 Task: Look for Airbnb options in Abnub, Egypt from 4th December, 2023 to 8th December, 2023 for 1 adult. Place can be private room with 1  bedroom having 1 bed and 1 bathroom. Amenities needed are: wifi.
Action: Mouse moved to (441, 89)
Screenshot: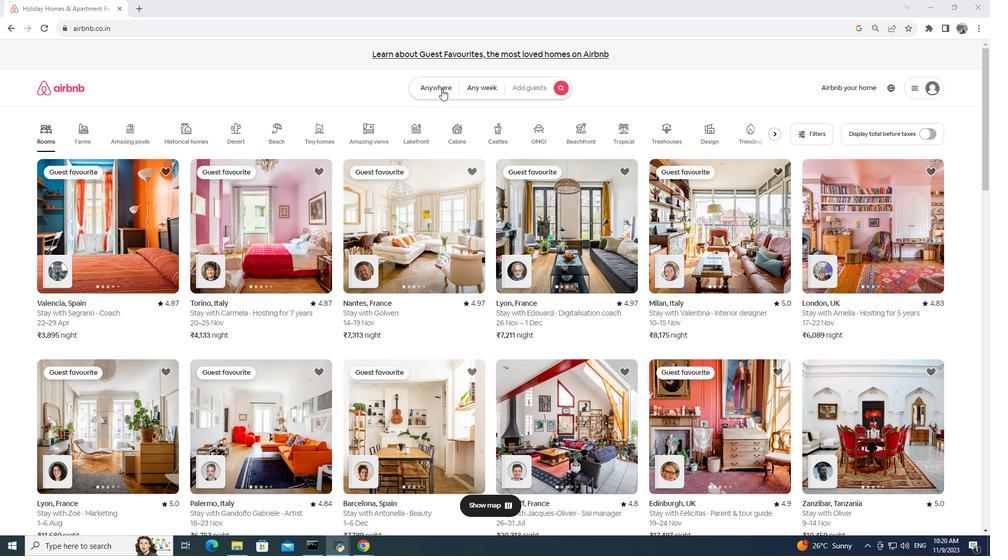
Action: Mouse pressed left at (441, 89)
Screenshot: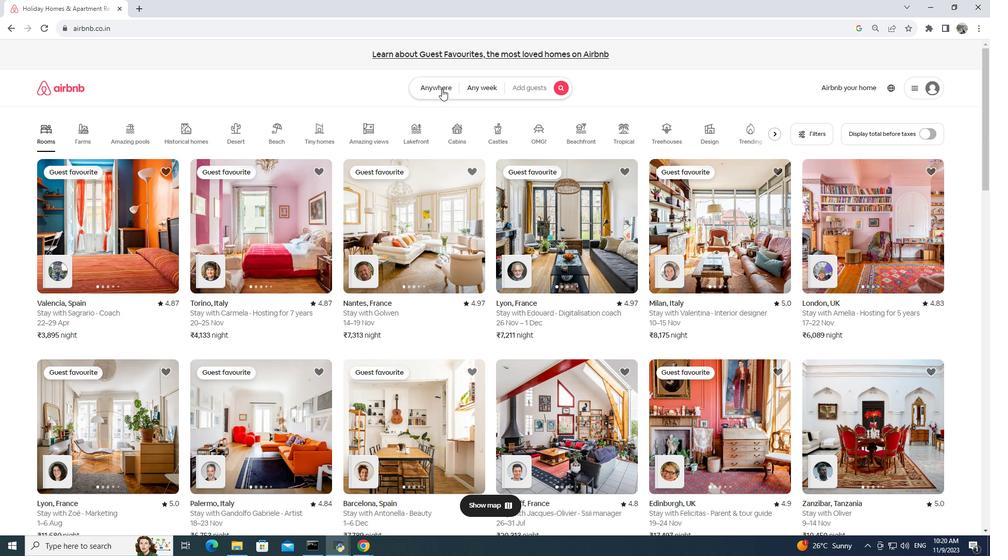 
Action: Mouse moved to (373, 118)
Screenshot: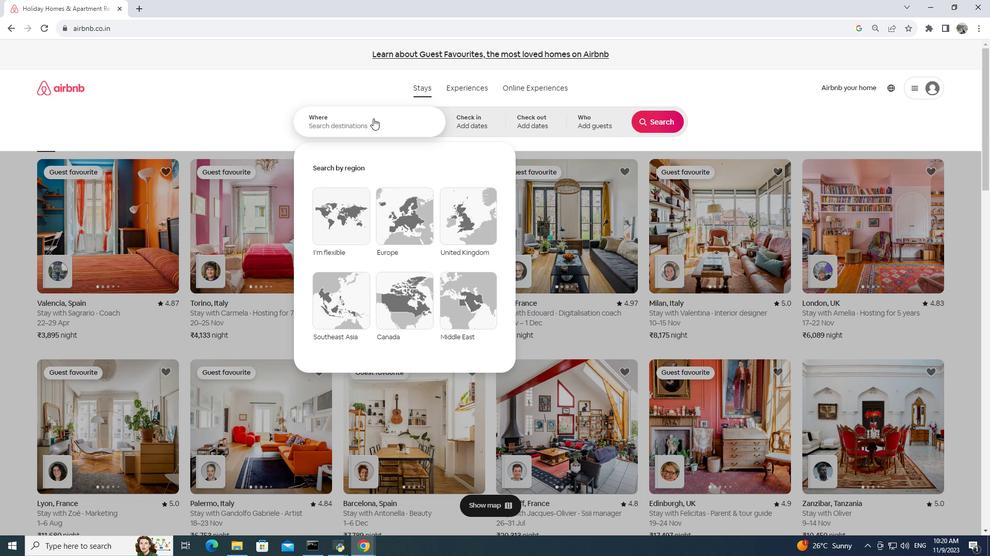 
Action: Mouse pressed left at (373, 118)
Screenshot: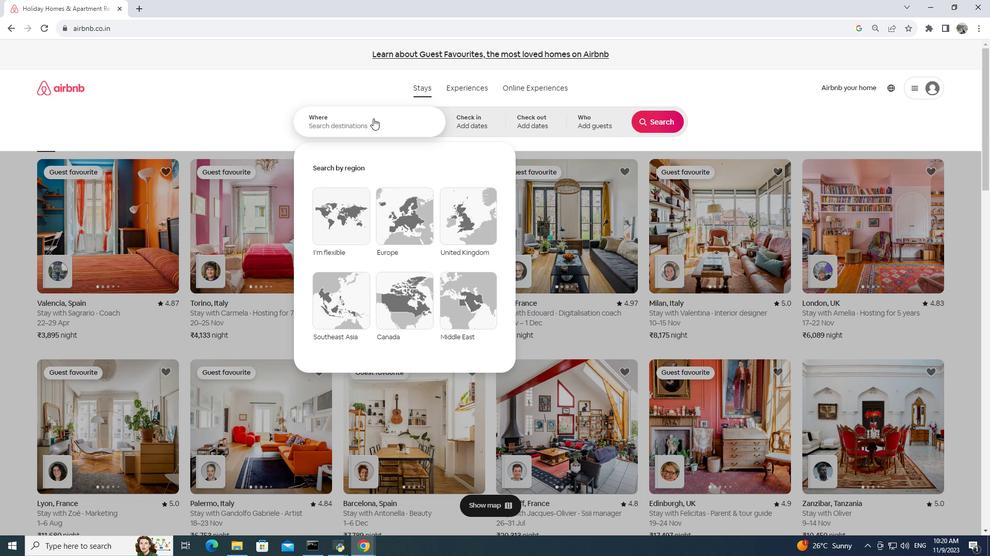 
Action: Mouse moved to (373, 118)
Screenshot: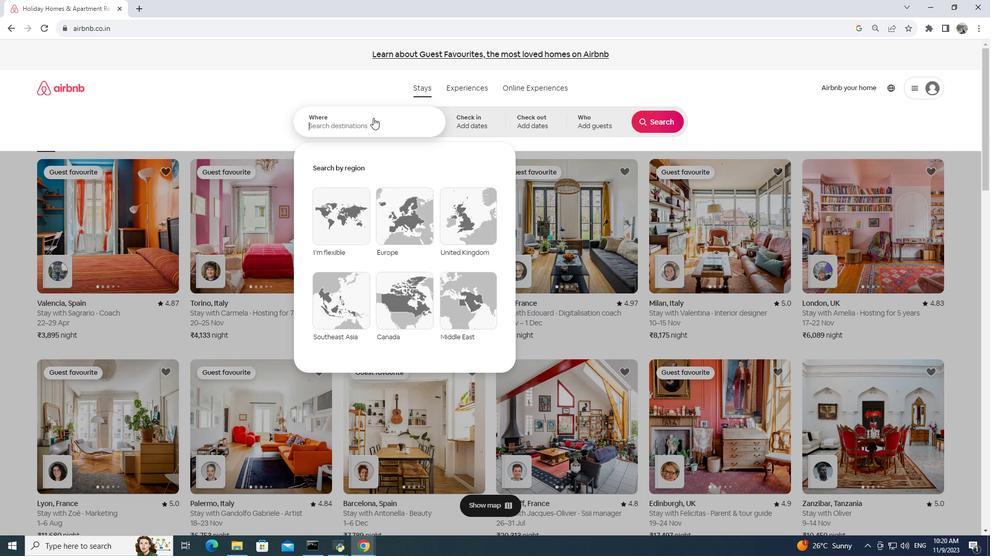 
Action: Key pressed abnub,<Key.space>egypt
Screenshot: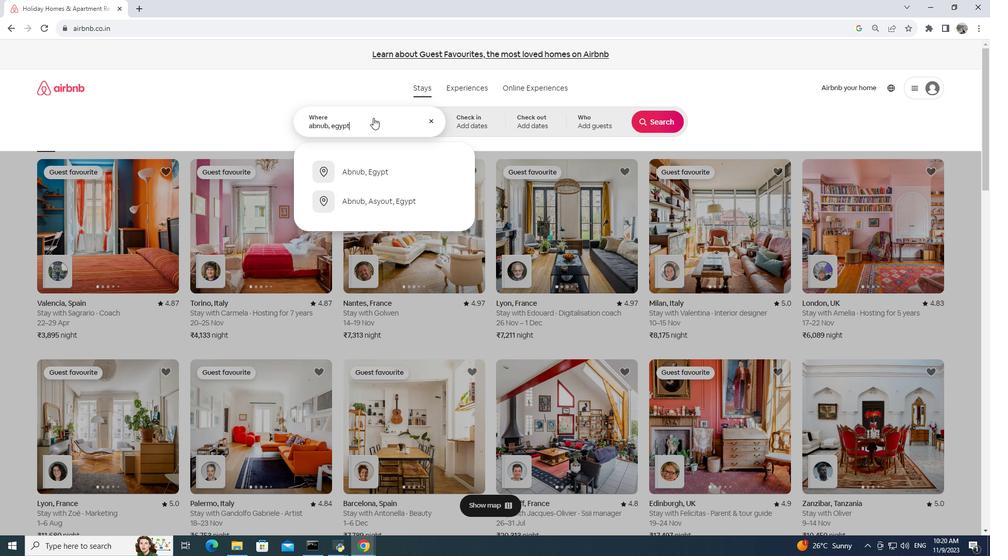 
Action: Mouse moved to (462, 119)
Screenshot: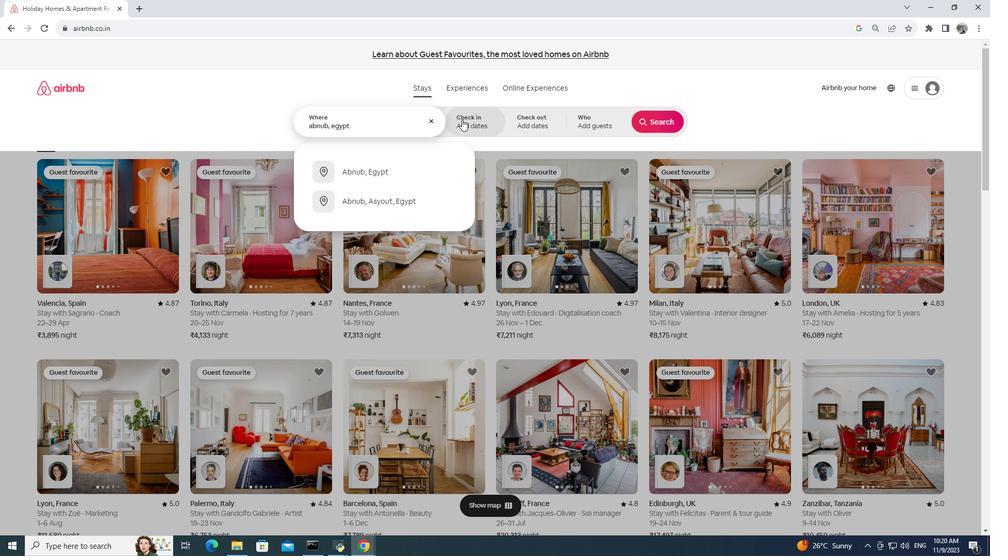 
Action: Mouse pressed left at (462, 119)
Screenshot: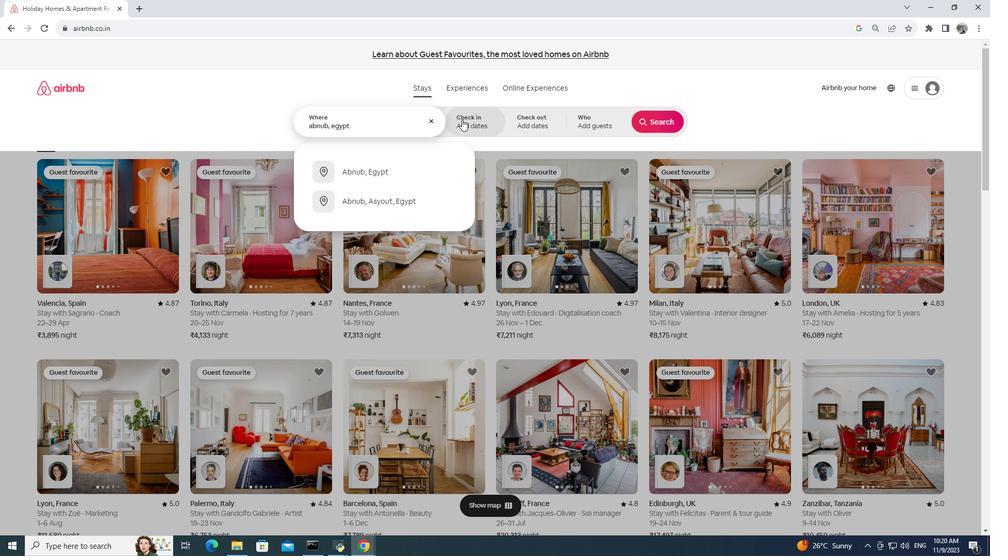 
Action: Mouse moved to (535, 259)
Screenshot: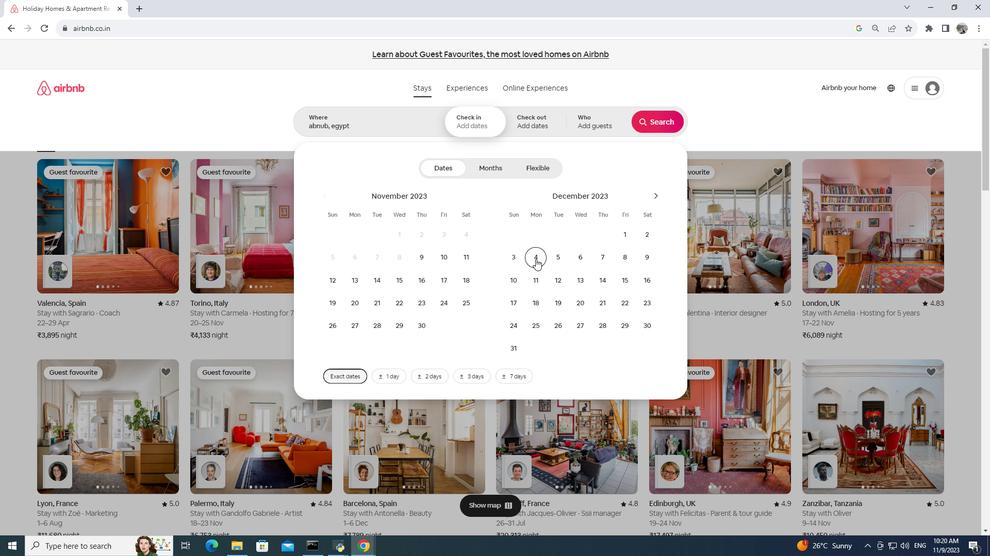 
Action: Mouse pressed left at (535, 259)
Screenshot: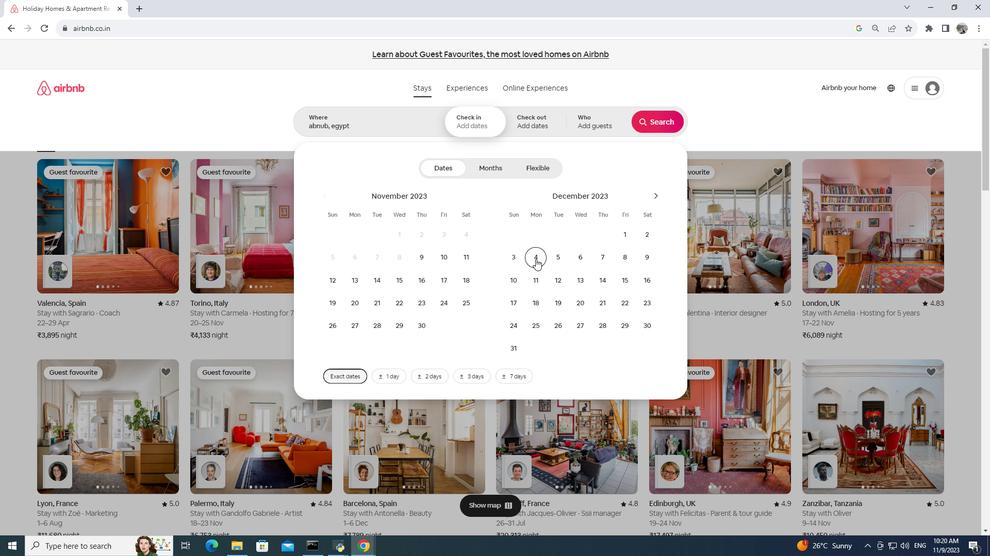 
Action: Mouse moved to (628, 259)
Screenshot: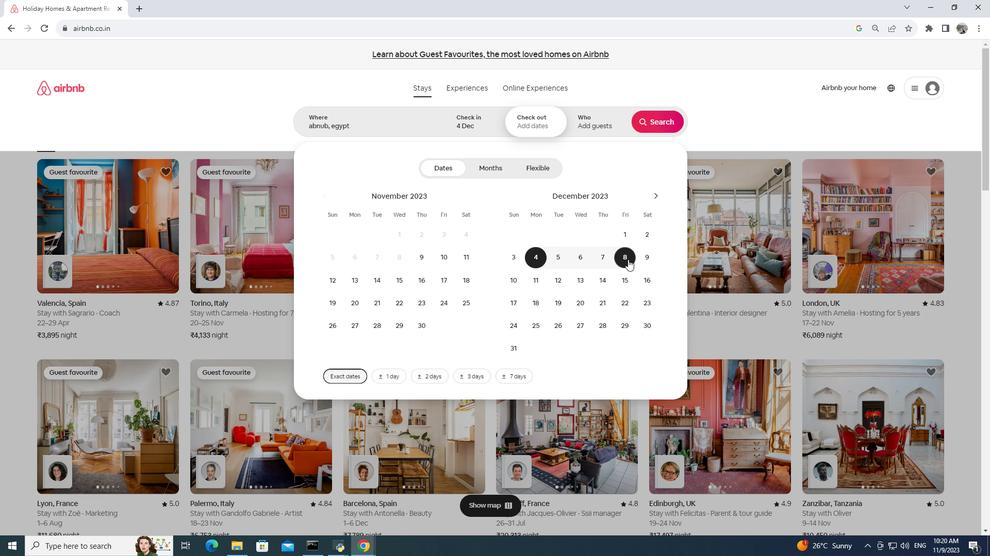 
Action: Mouse pressed left at (628, 259)
Screenshot: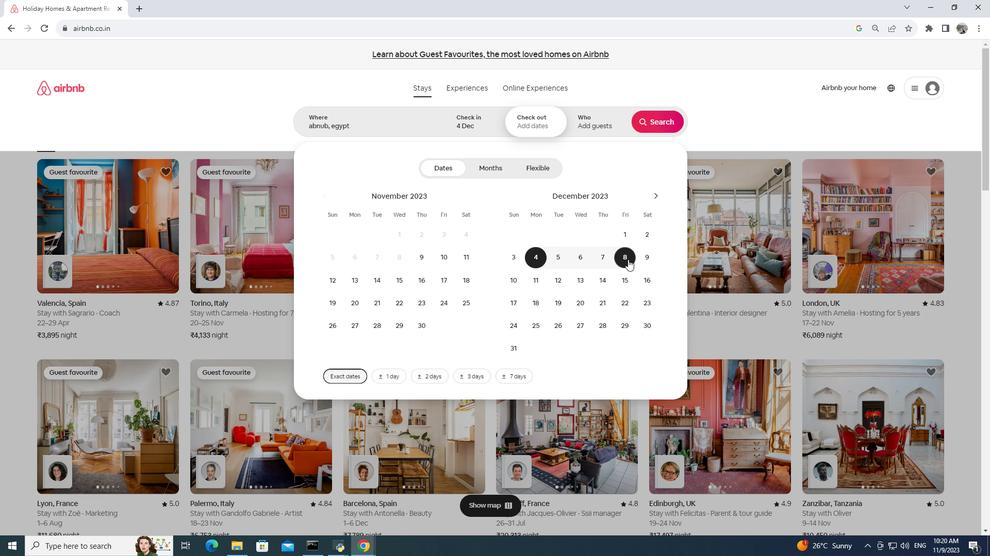 
Action: Mouse moved to (590, 117)
Screenshot: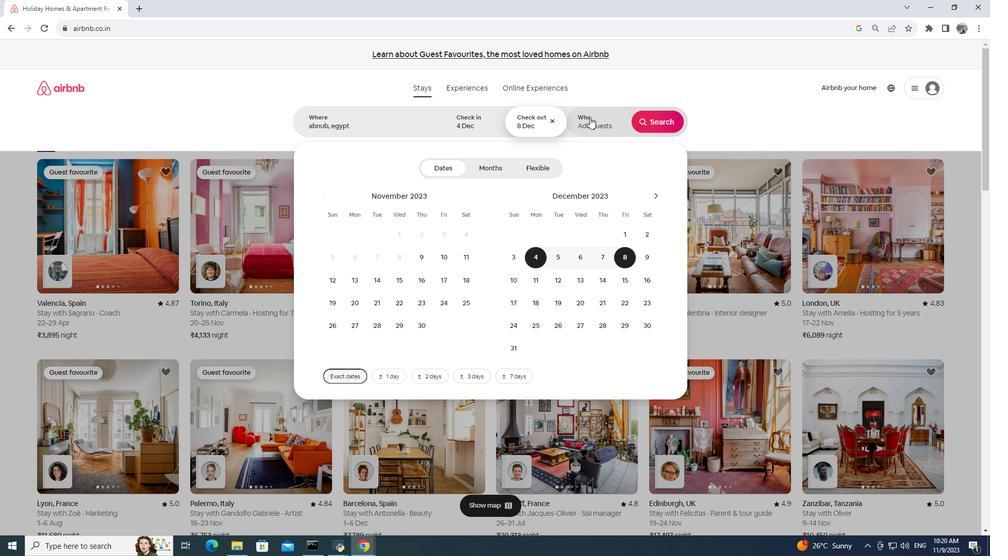 
Action: Mouse pressed left at (590, 117)
Screenshot: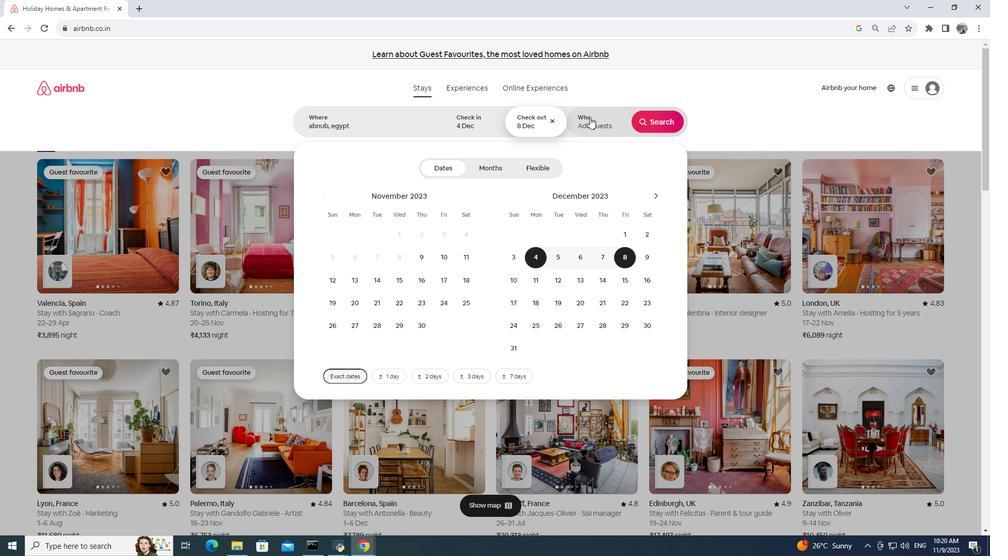 
Action: Mouse moved to (663, 167)
Screenshot: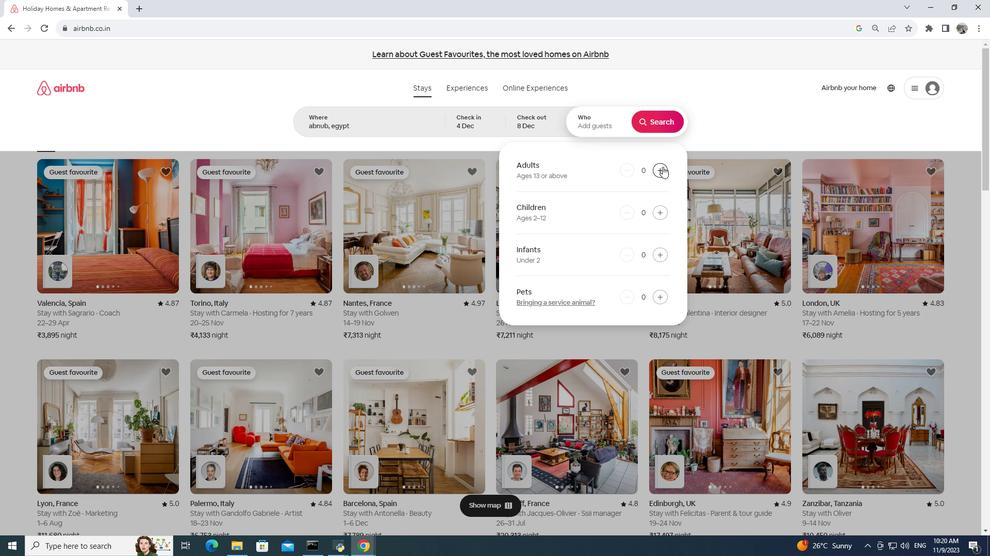 
Action: Mouse pressed left at (663, 167)
Screenshot: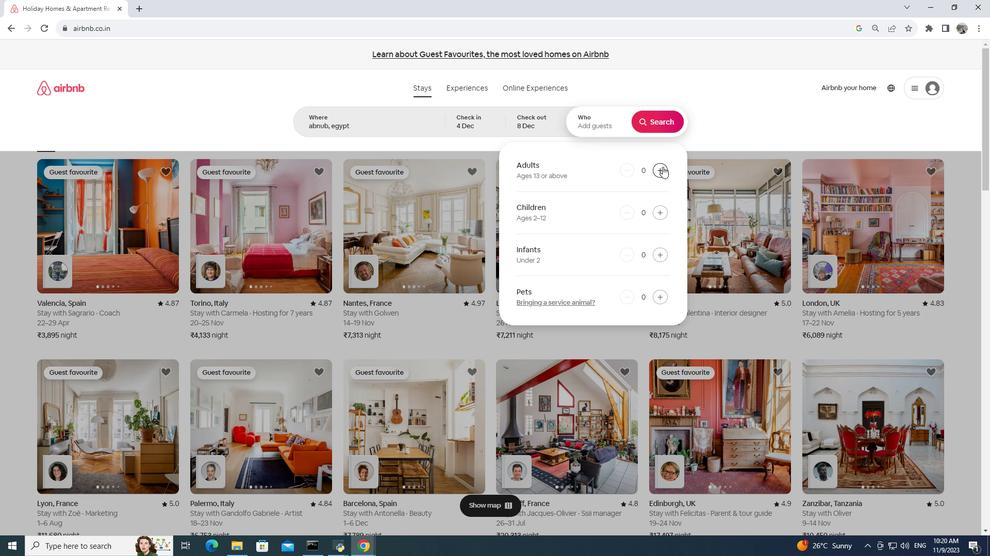 
Action: Mouse moved to (664, 118)
Screenshot: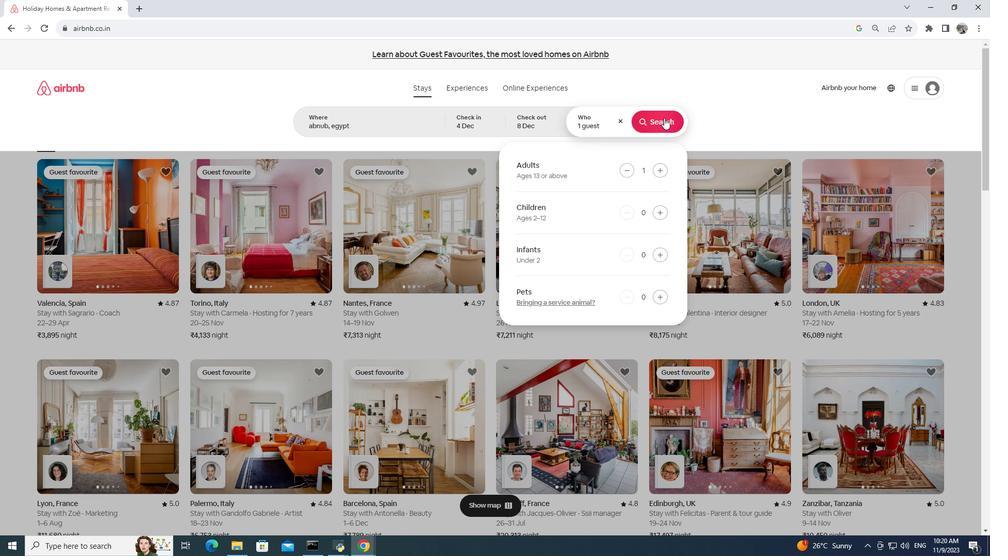 
Action: Mouse pressed left at (664, 118)
Screenshot: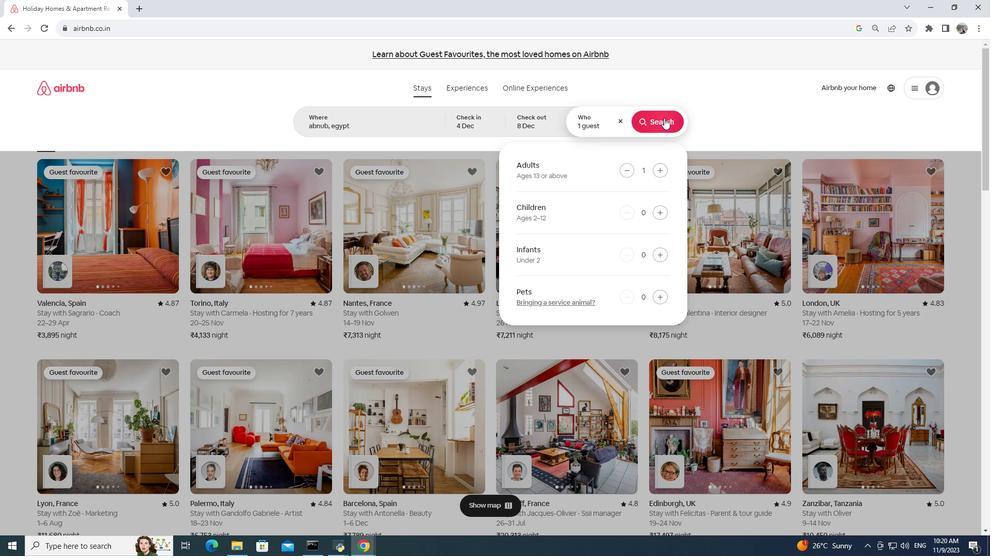 
Action: Mouse moved to (830, 101)
Screenshot: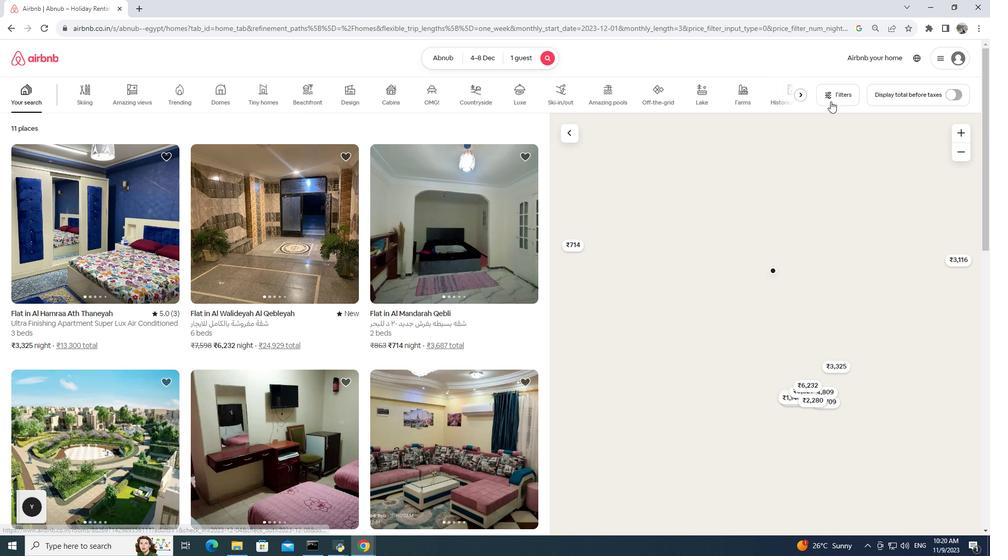 
Action: Mouse pressed left at (830, 101)
Screenshot: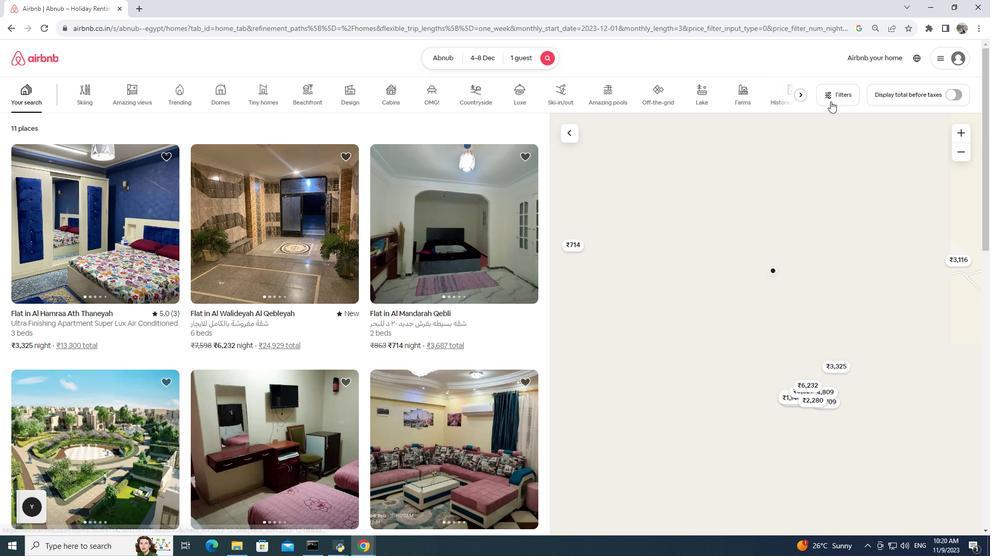 
Action: Mouse moved to (378, 383)
Screenshot: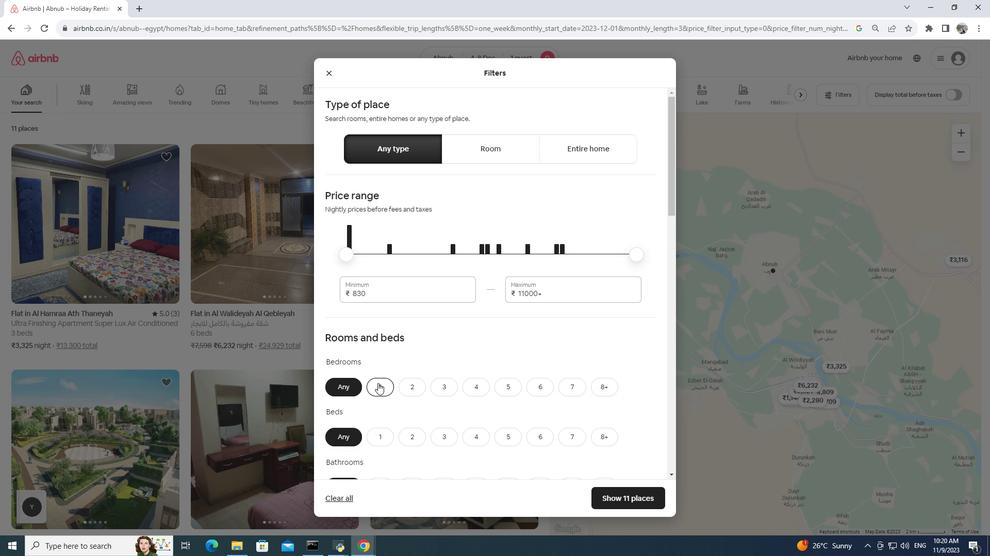 
Action: Mouse pressed left at (378, 383)
Screenshot: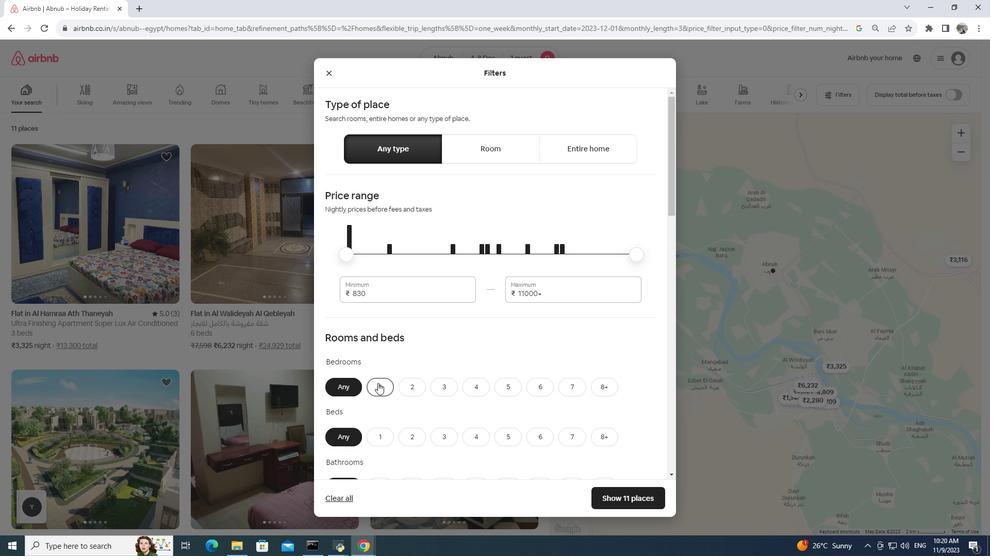 
Action: Mouse moved to (378, 383)
Screenshot: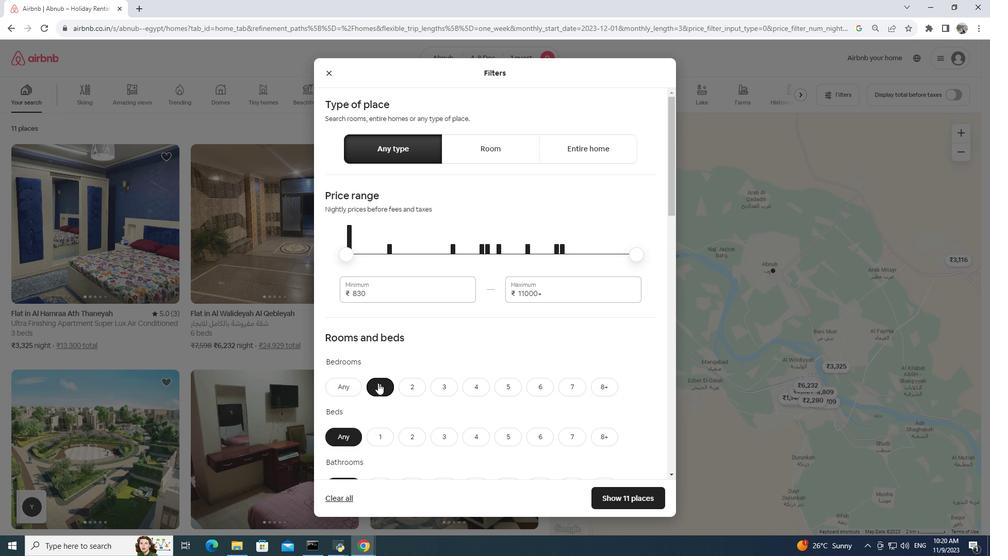 
Action: Mouse scrolled (378, 383) with delta (0, 0)
Screenshot: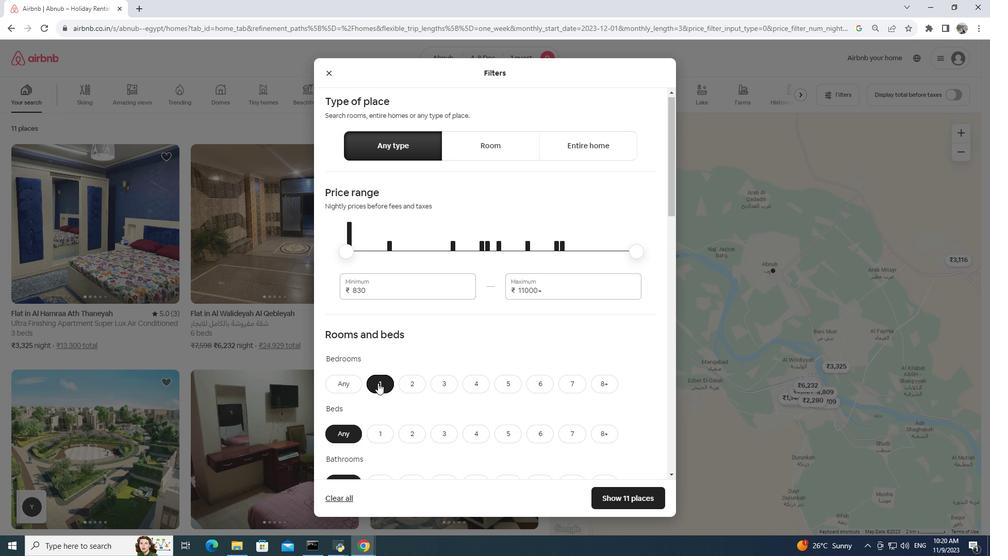 
Action: Mouse scrolled (378, 383) with delta (0, 0)
Screenshot: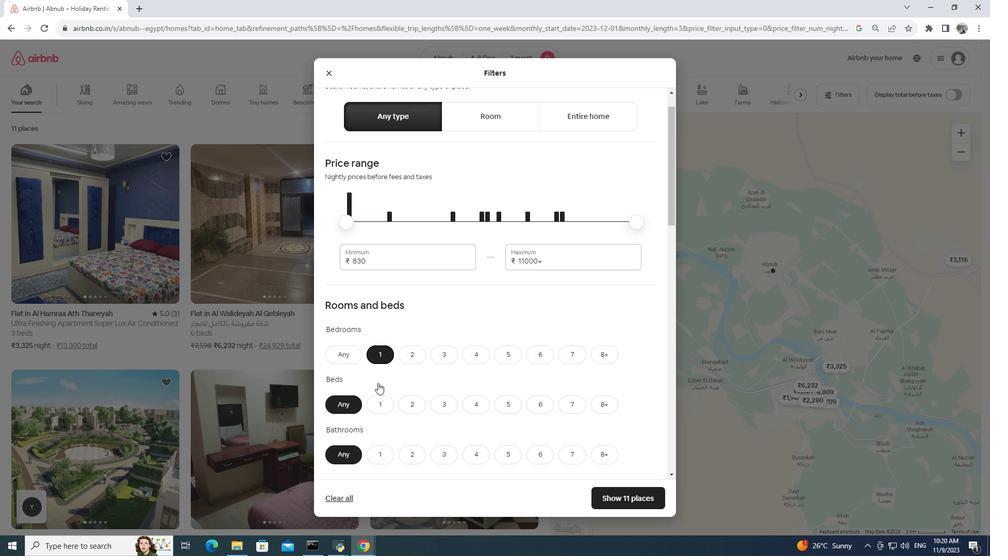 
Action: Mouse scrolled (378, 383) with delta (0, 0)
Screenshot: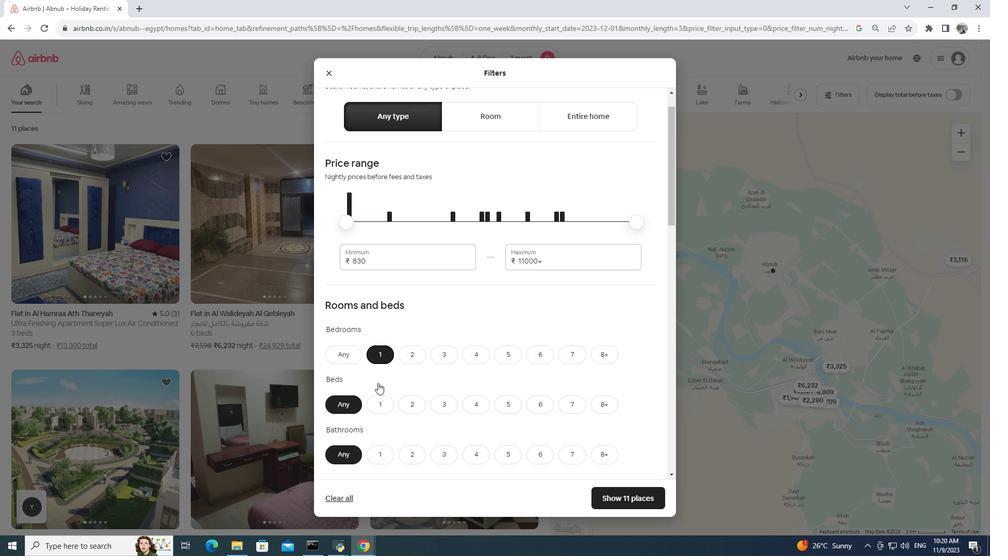 
Action: Mouse scrolled (378, 383) with delta (0, 0)
Screenshot: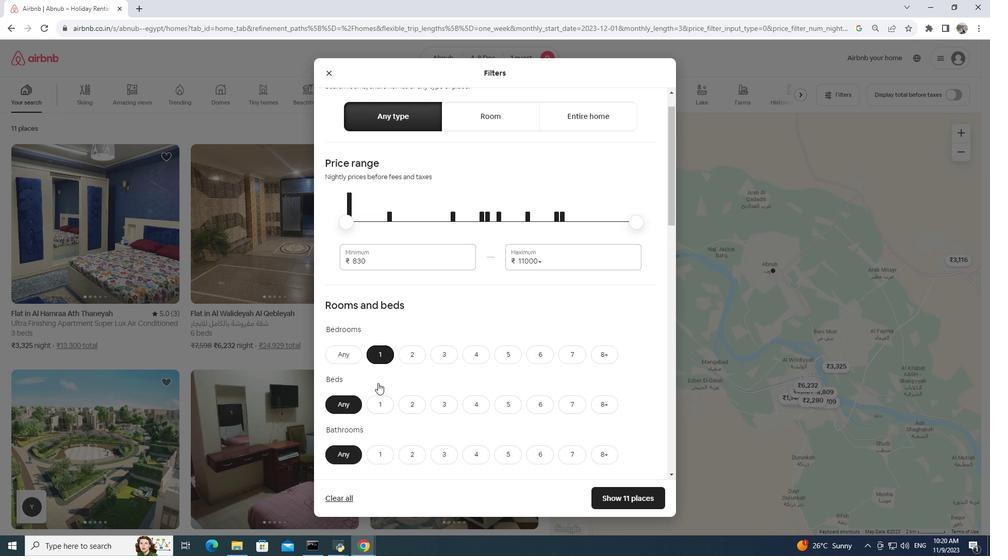 
Action: Mouse moved to (382, 228)
Screenshot: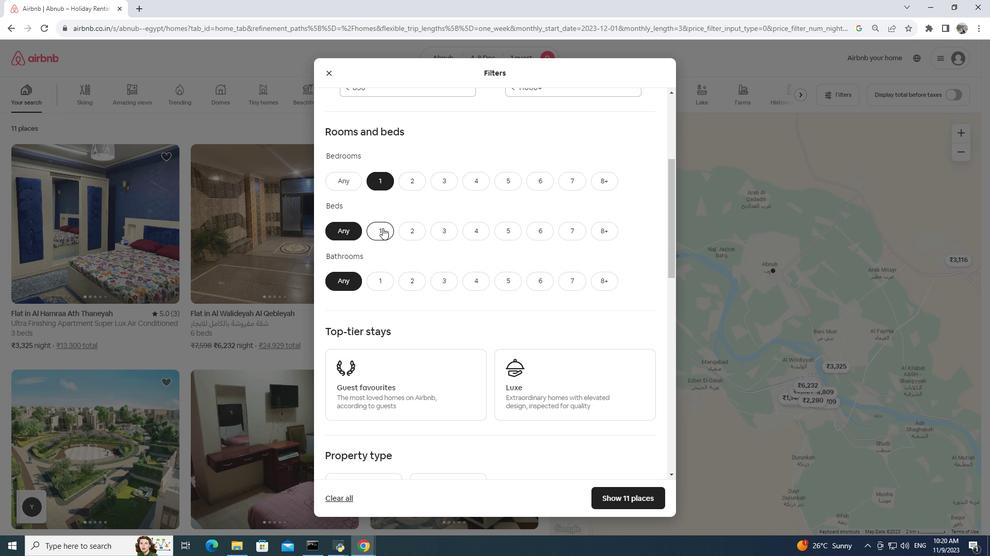 
Action: Mouse pressed left at (382, 228)
Screenshot: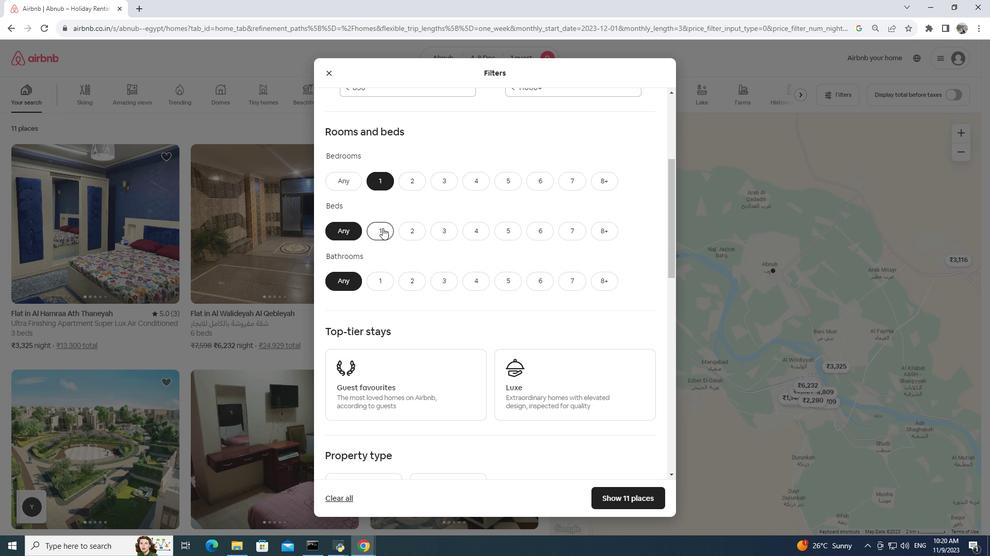 
Action: Mouse moved to (376, 285)
Screenshot: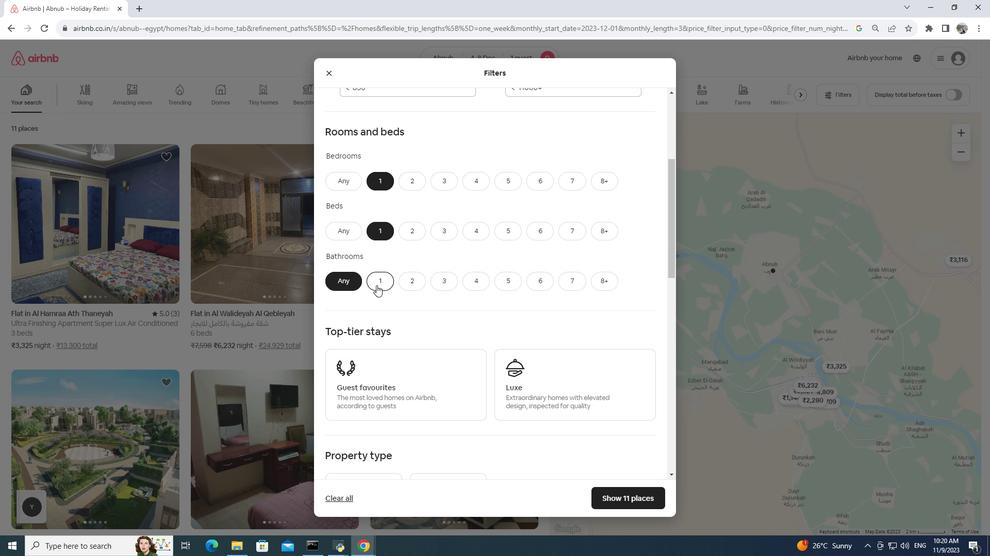 
Action: Mouse pressed left at (376, 285)
Screenshot: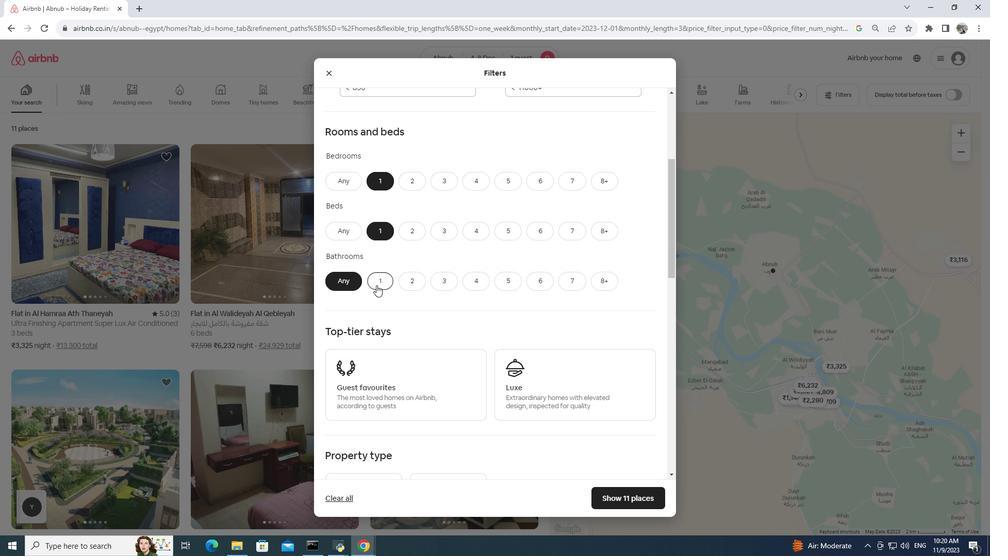 
Action: Mouse scrolled (376, 285) with delta (0, 0)
Screenshot: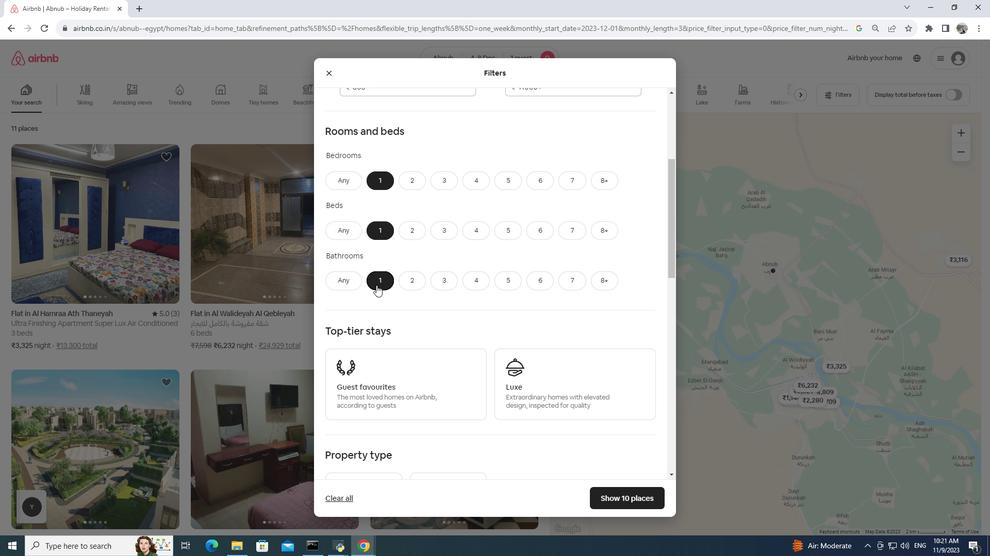 
Action: Mouse scrolled (376, 285) with delta (0, 0)
Screenshot: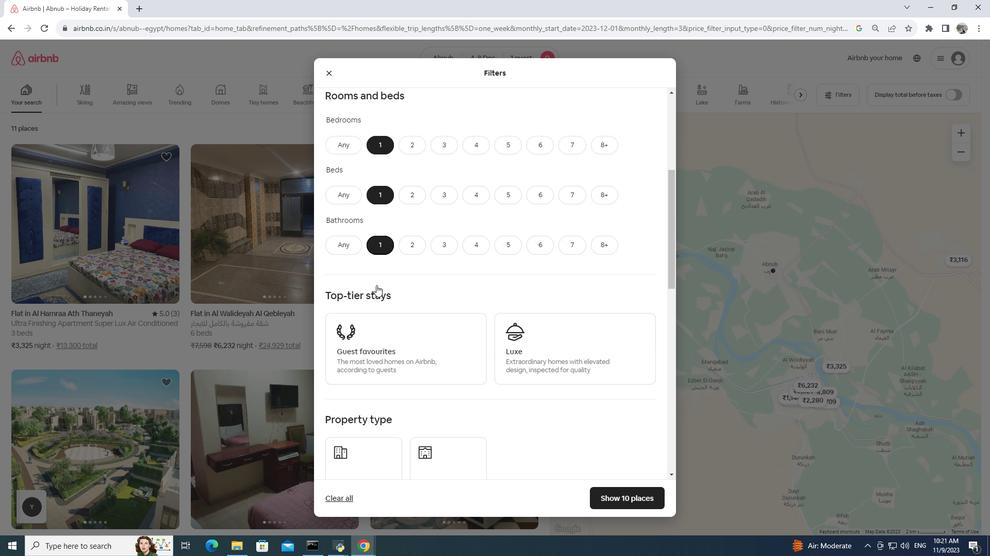 
Action: Mouse scrolled (376, 285) with delta (0, 0)
Screenshot: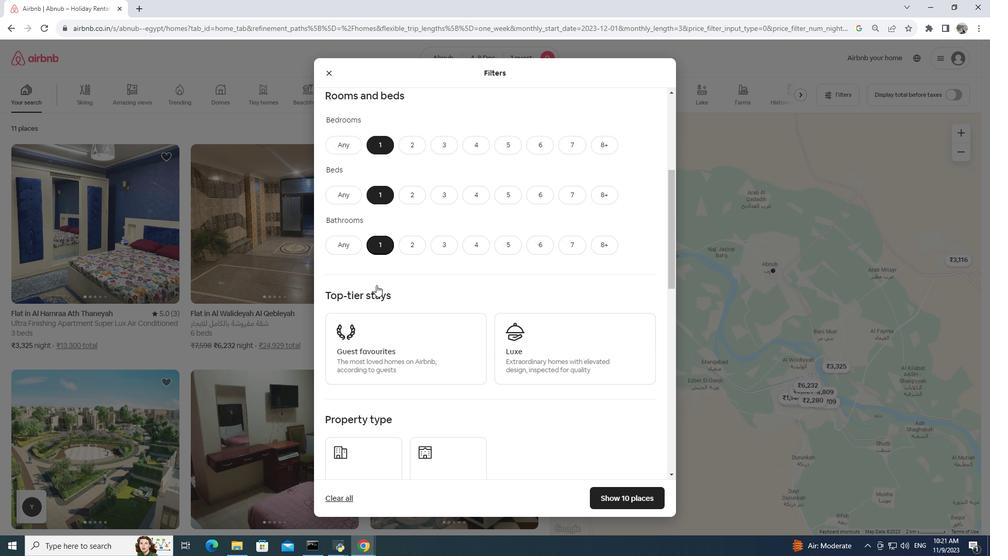 
Action: Mouse scrolled (376, 285) with delta (0, 0)
Screenshot: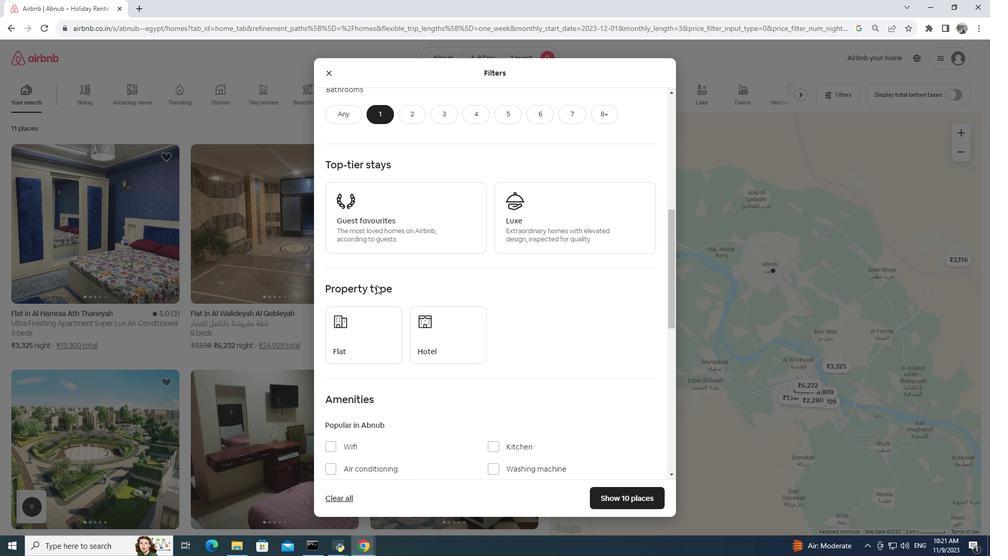 
Action: Mouse scrolled (376, 285) with delta (0, 0)
Screenshot: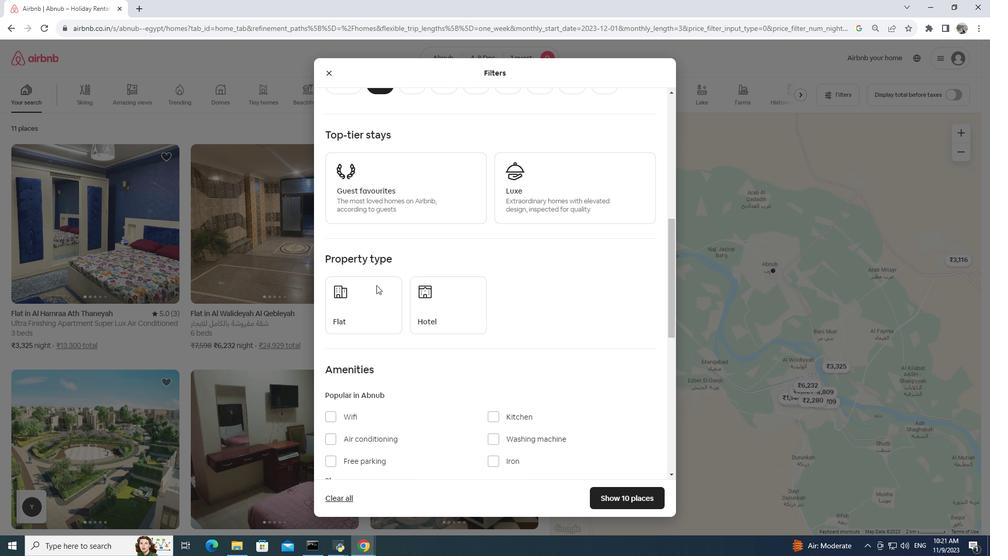 
Action: Mouse scrolled (376, 285) with delta (0, 0)
Screenshot: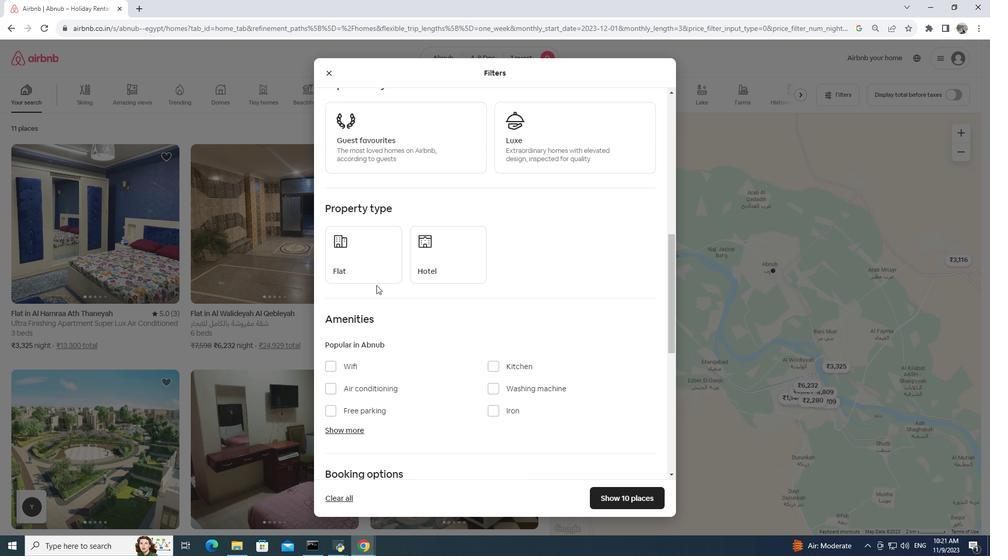 
Action: Mouse moved to (325, 305)
Screenshot: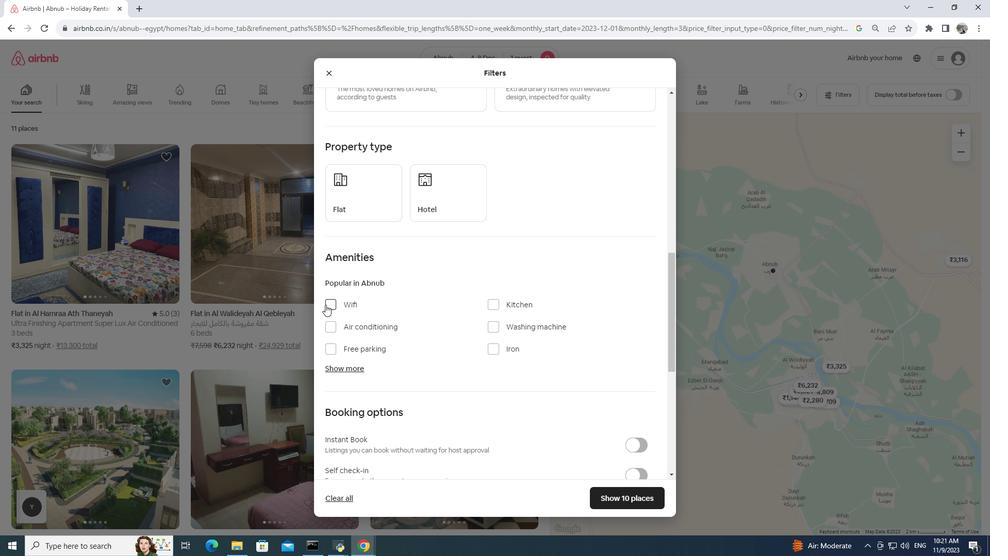 
Action: Mouse pressed left at (325, 305)
Screenshot: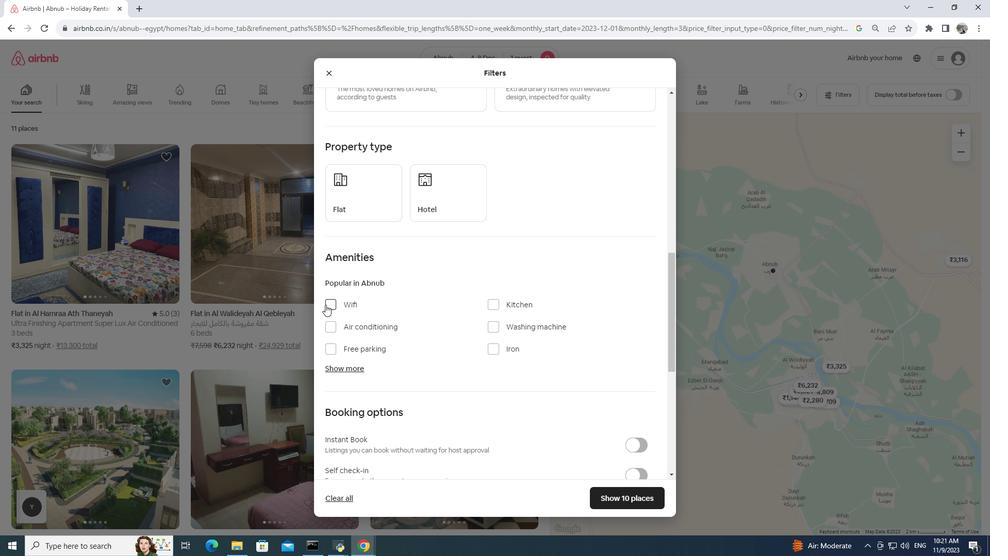 
Action: Mouse moved to (627, 498)
Screenshot: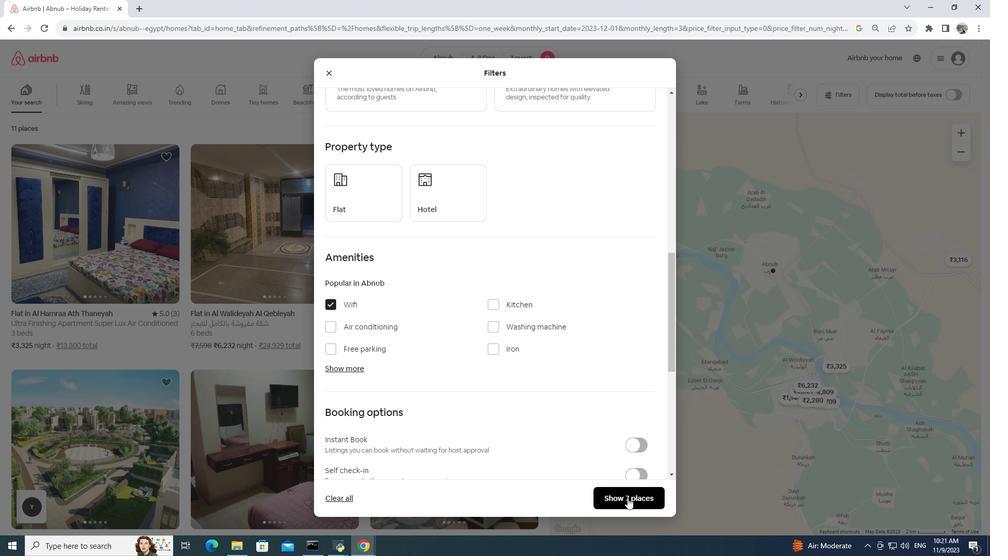 
Action: Mouse pressed left at (627, 498)
Screenshot: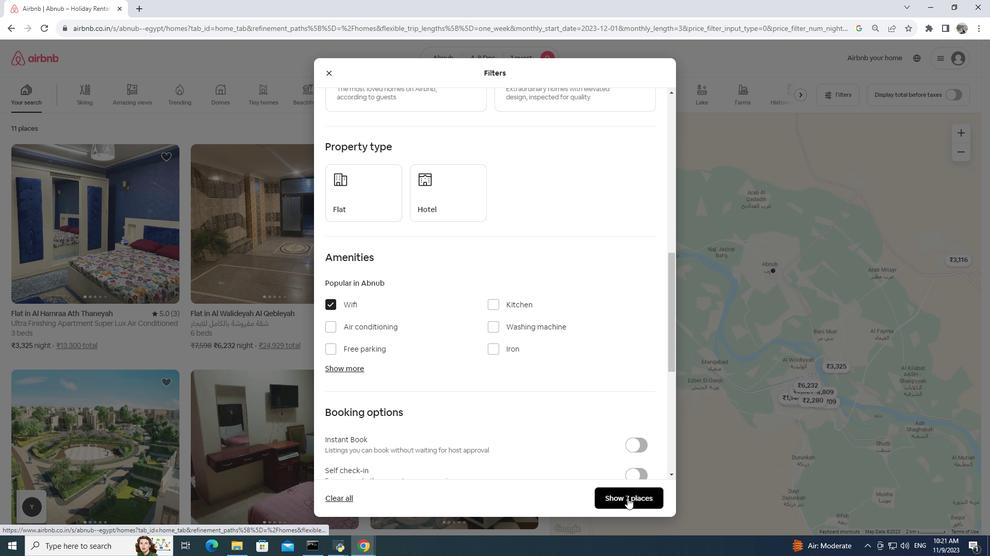 
Action: Mouse moved to (94, 272)
Screenshot: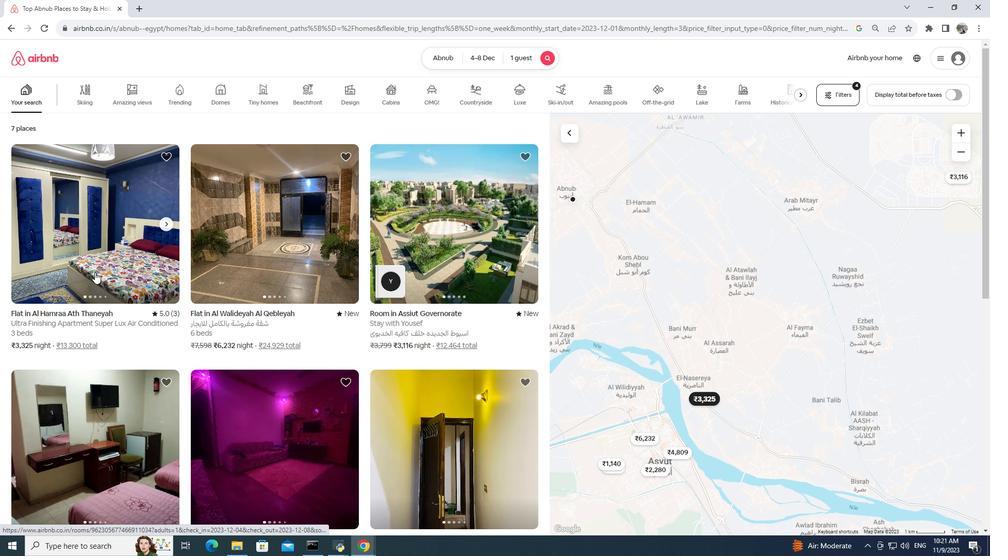 
Action: Mouse pressed left at (94, 272)
Screenshot: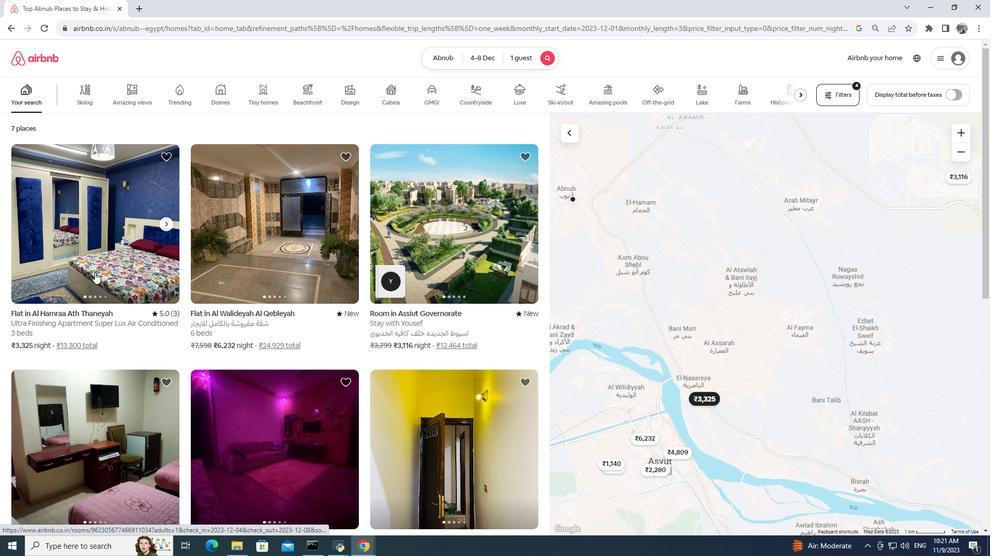 
Action: Mouse pressed left at (94, 272)
Screenshot: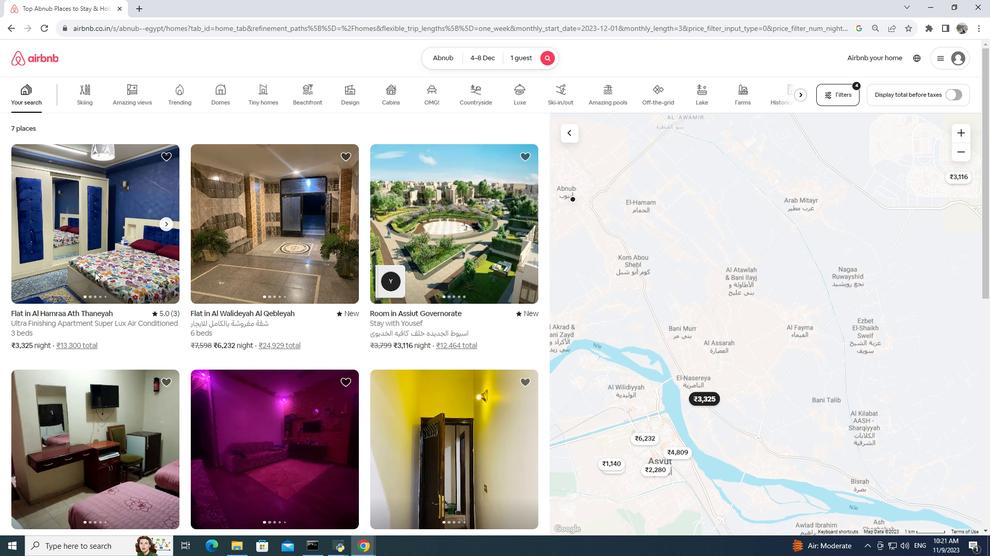 
Action: Mouse moved to (240, 7)
Screenshot: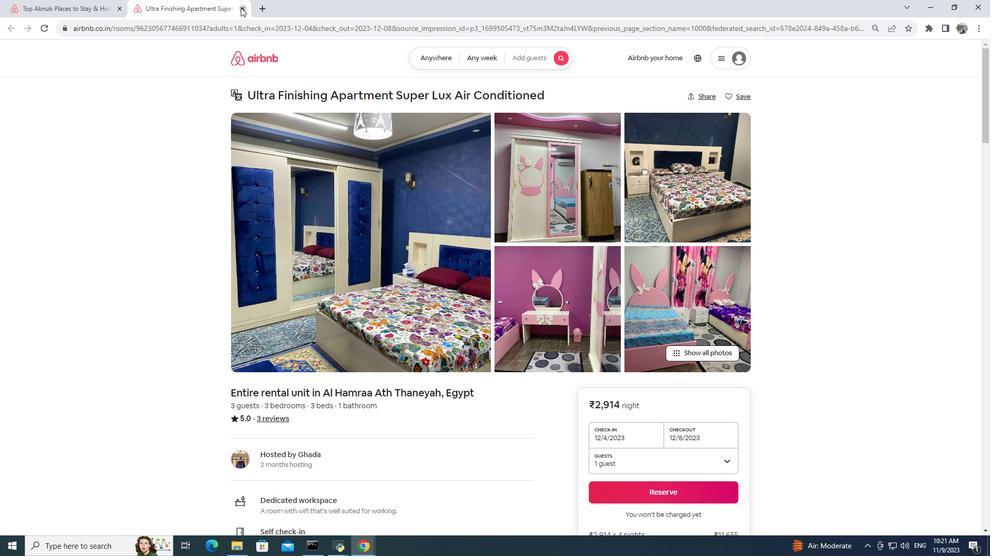 
Action: Mouse pressed left at (240, 7)
Screenshot: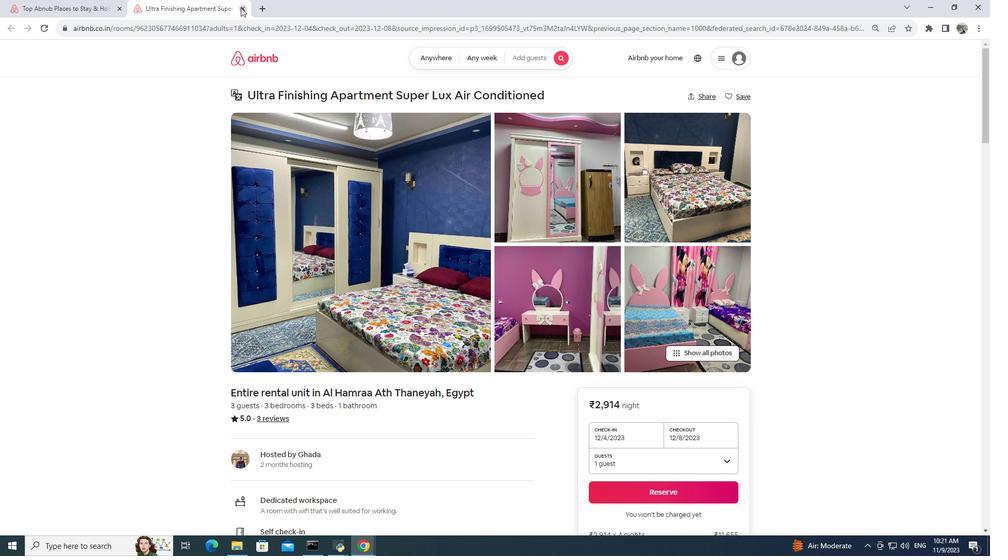 
Action: Mouse moved to (216, 239)
Screenshot: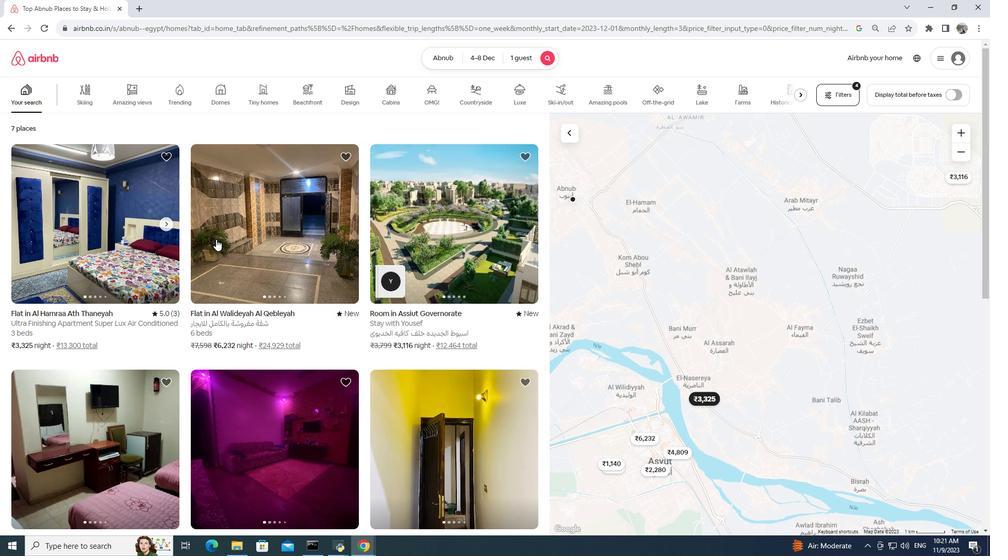 
Action: Mouse pressed left at (216, 239)
Screenshot: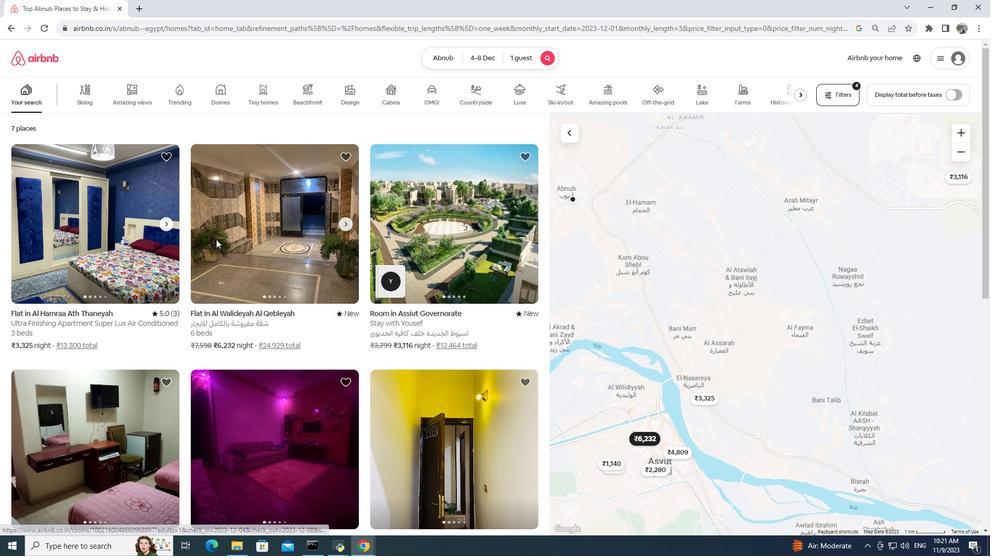 
Action: Mouse moved to (216, 239)
Screenshot: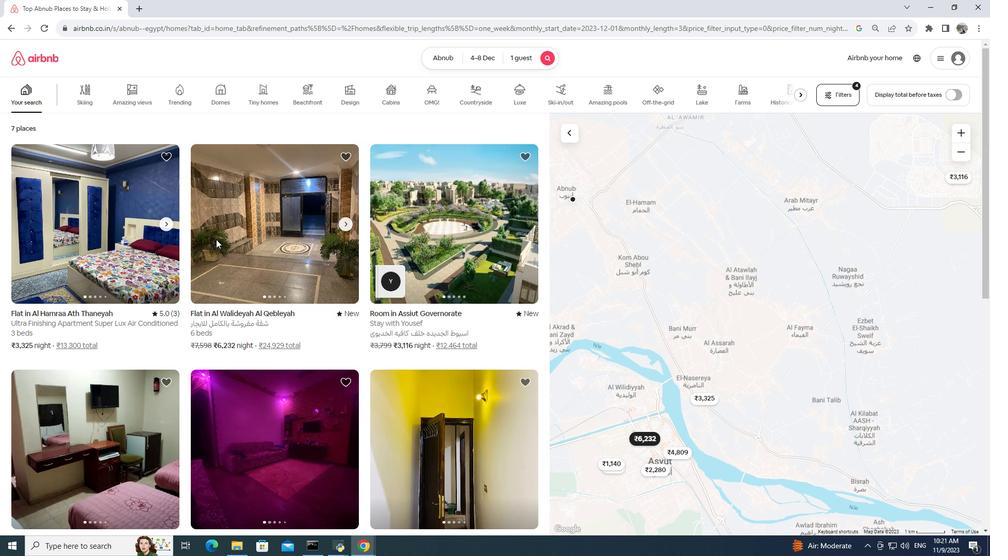 
Action: Mouse pressed left at (216, 239)
Screenshot: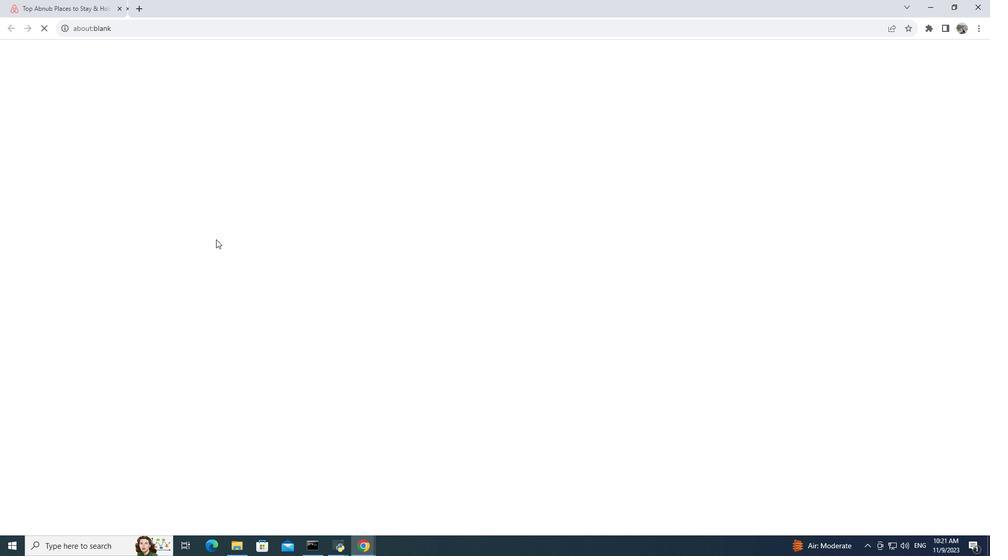 
Action: Mouse moved to (241, 7)
Screenshot: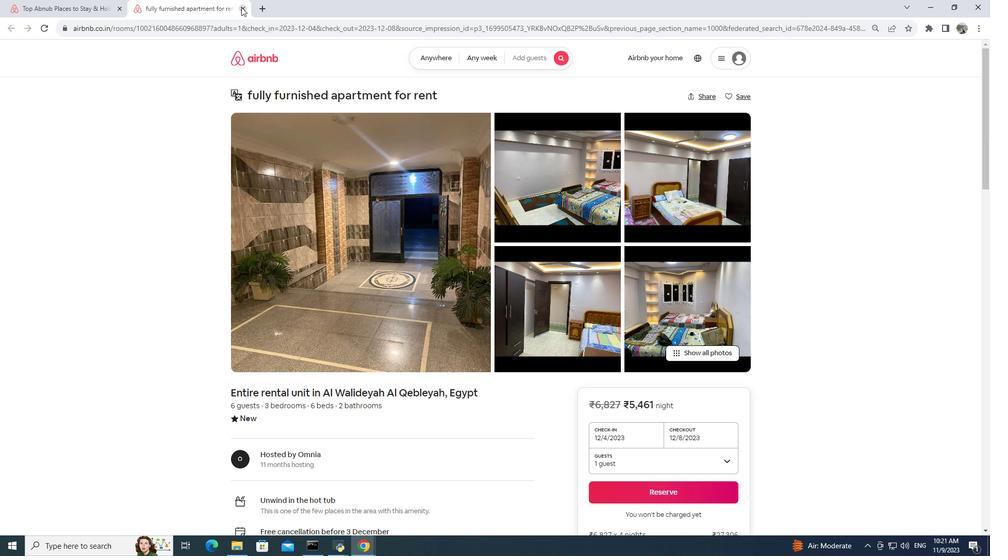 
Action: Mouse pressed left at (241, 7)
Screenshot: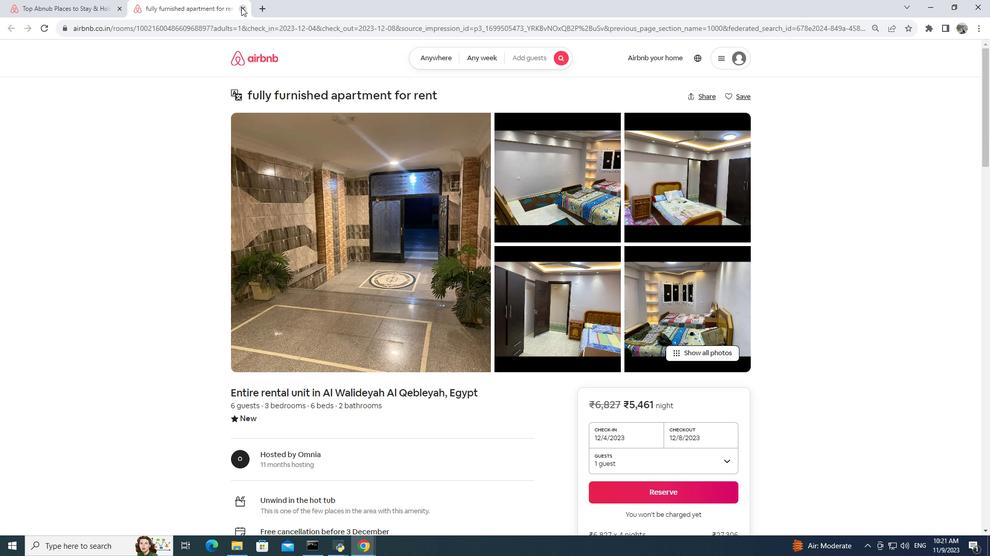 
Action: Mouse moved to (437, 237)
Screenshot: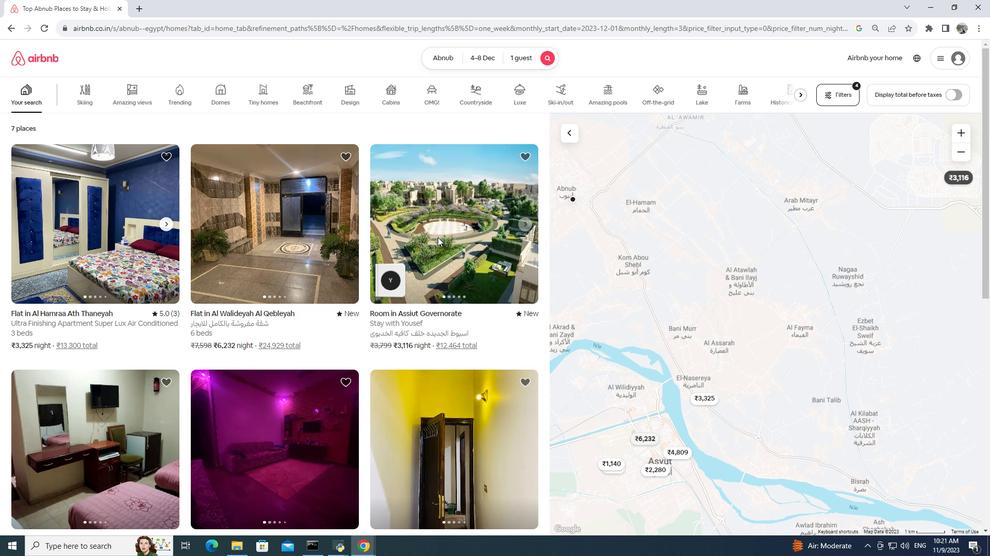 
Action: Mouse pressed left at (437, 237)
Screenshot: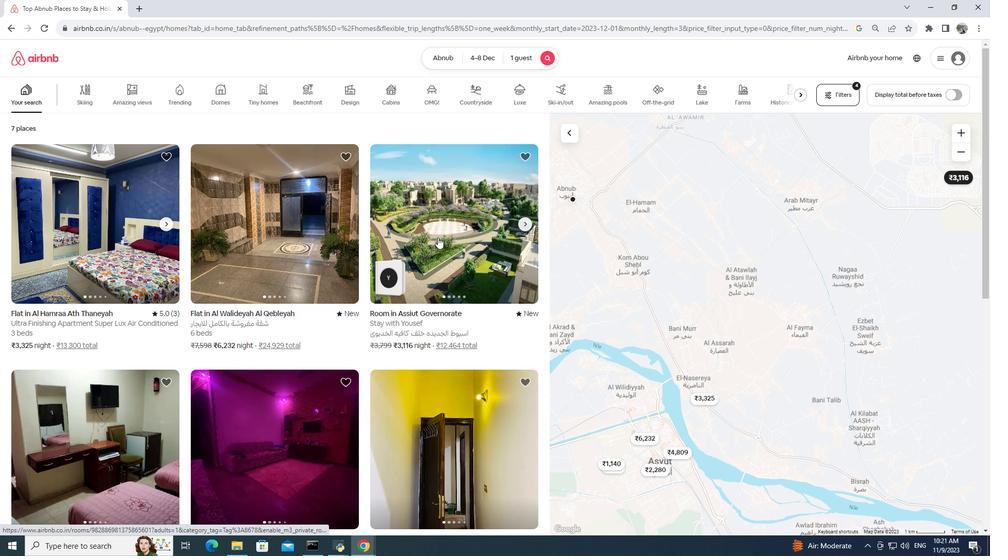 
Action: Mouse pressed left at (437, 237)
Screenshot: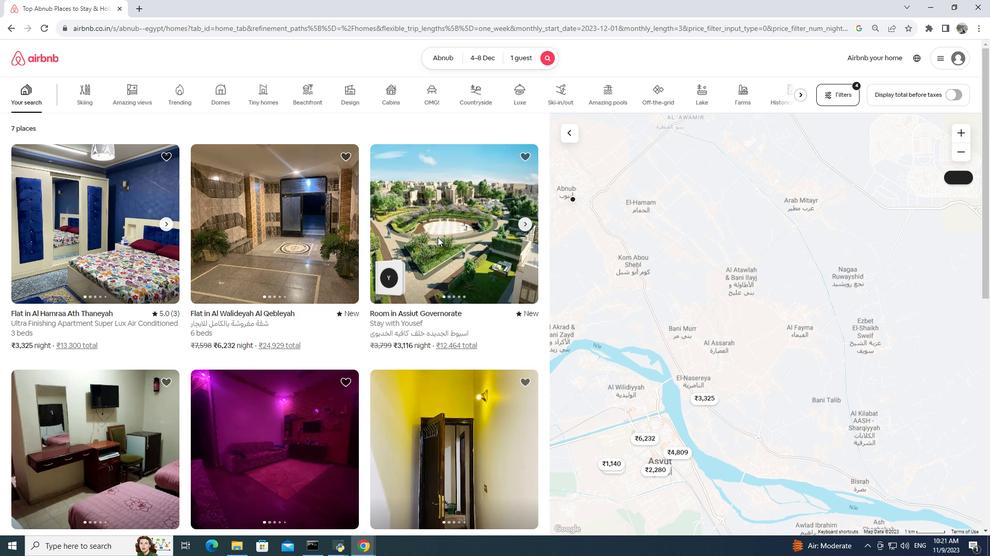 
Action: Mouse moved to (241, 6)
Screenshot: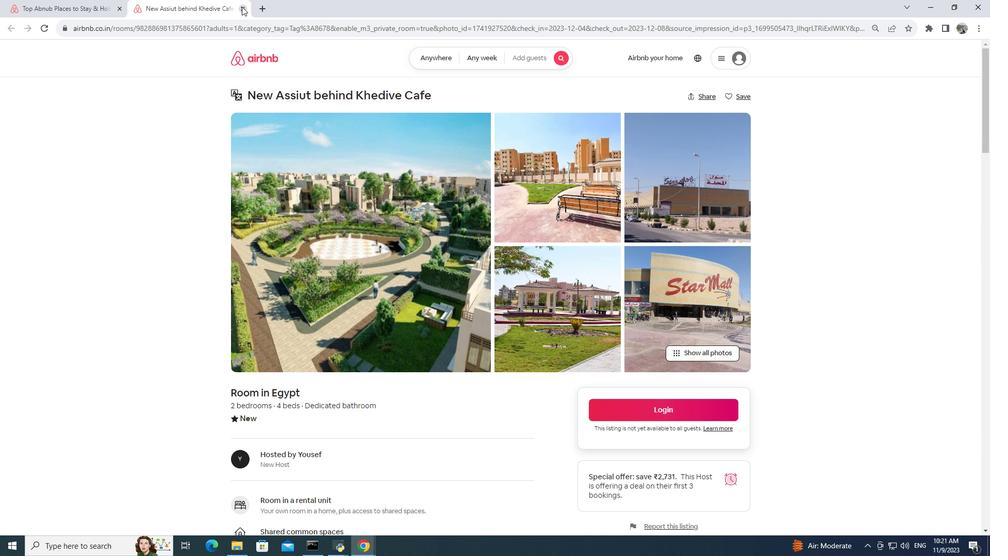 
Action: Mouse pressed left at (241, 6)
Screenshot: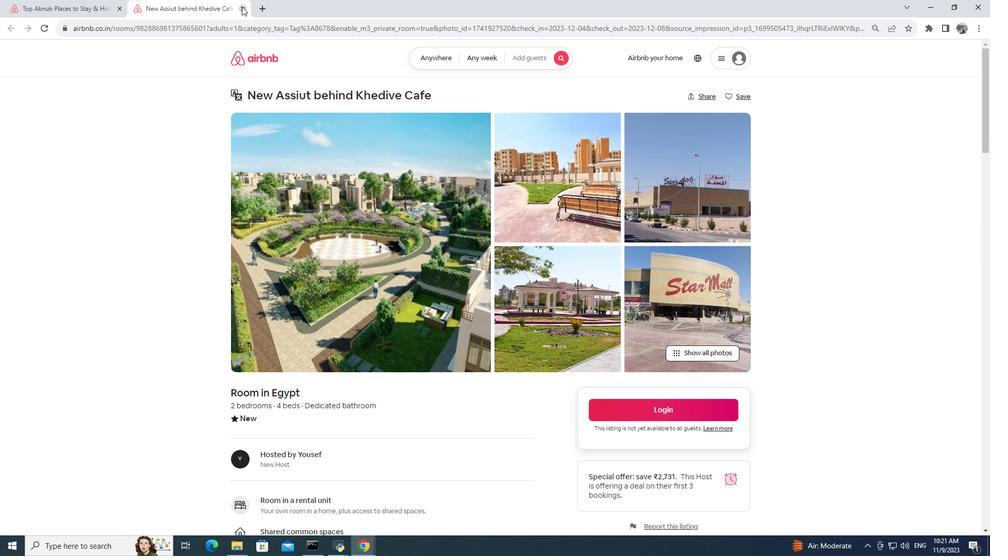 
Action: Mouse moved to (330, 347)
Screenshot: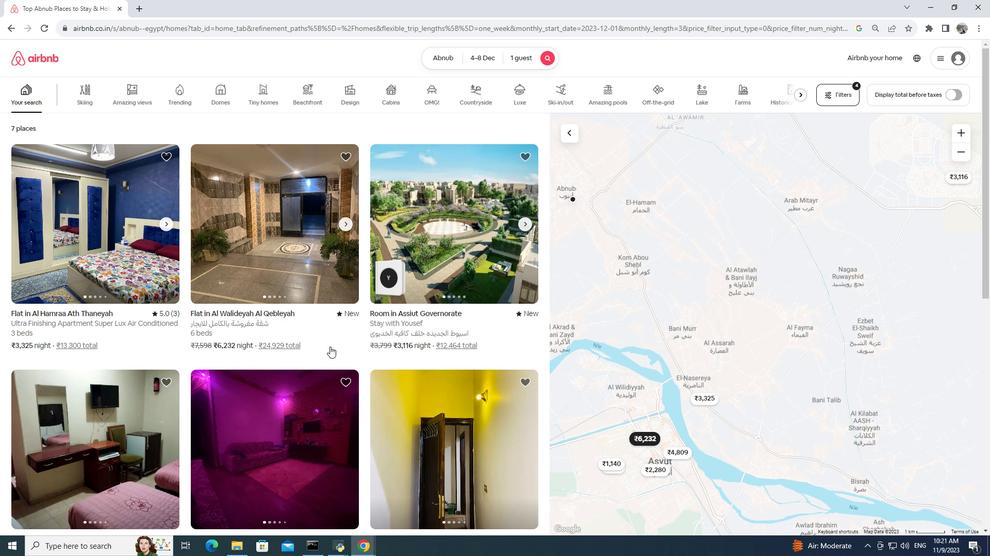 
Action: Mouse scrolled (330, 346) with delta (0, 0)
Screenshot: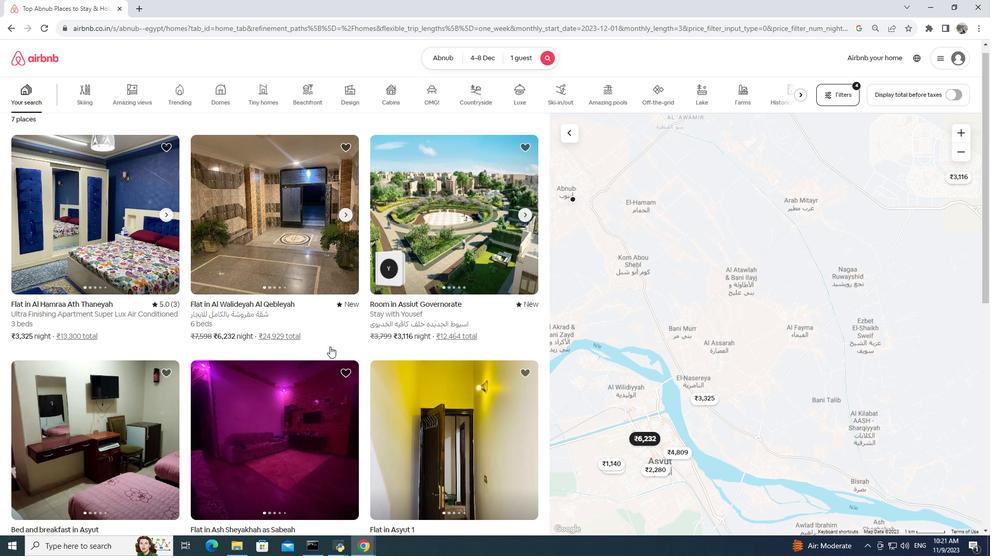 
Action: Mouse scrolled (330, 346) with delta (0, 0)
Screenshot: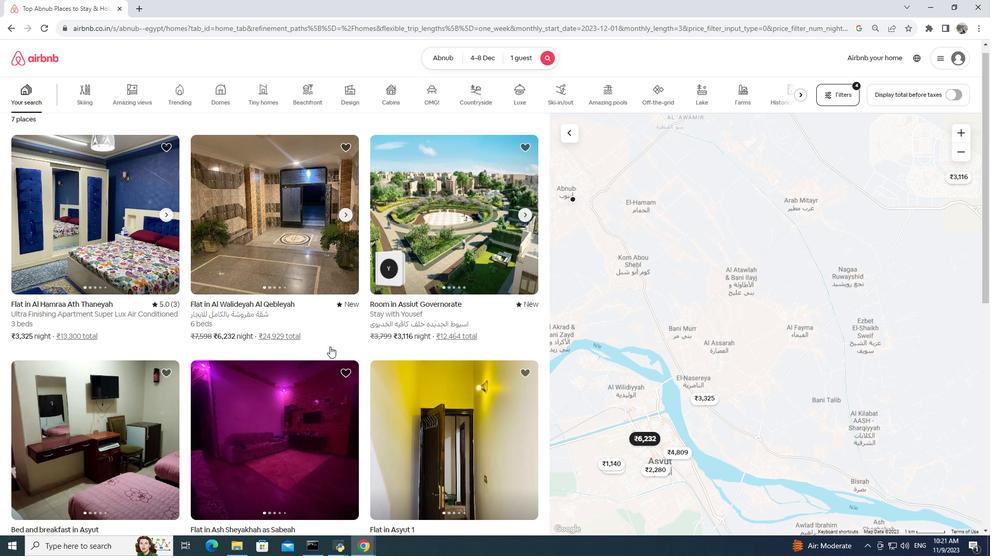 
Action: Mouse scrolled (330, 346) with delta (0, 0)
Screenshot: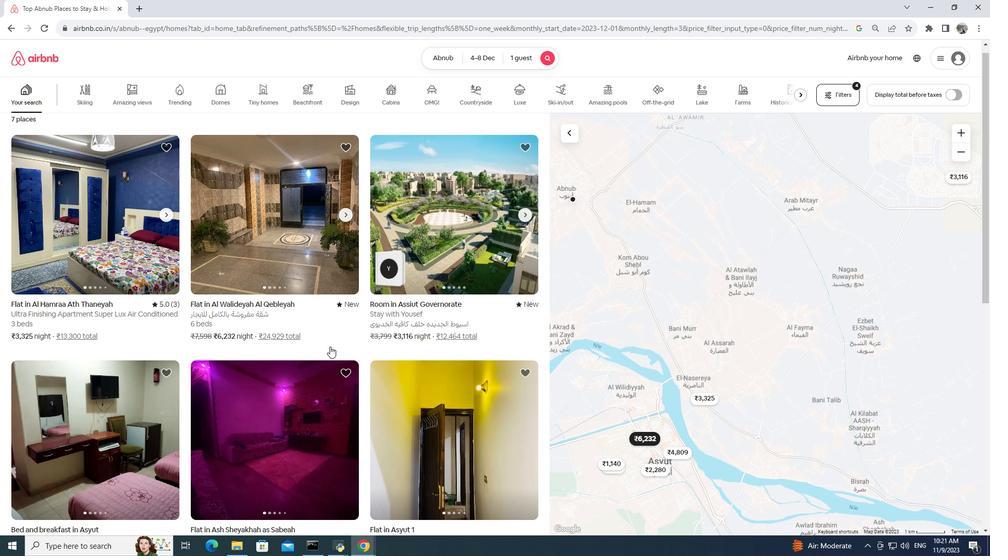 
Action: Mouse scrolled (330, 346) with delta (0, 0)
Screenshot: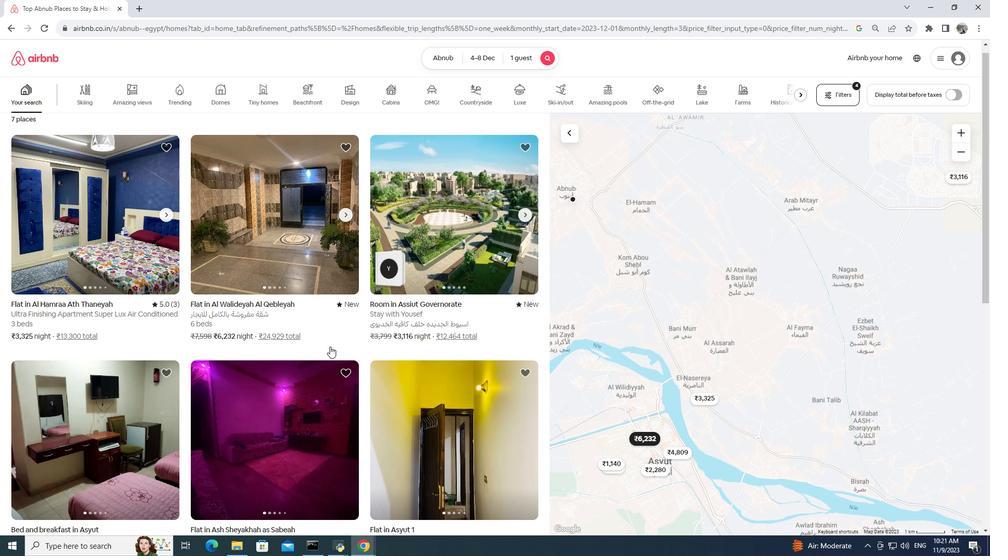 
Action: Mouse moved to (144, 271)
Screenshot: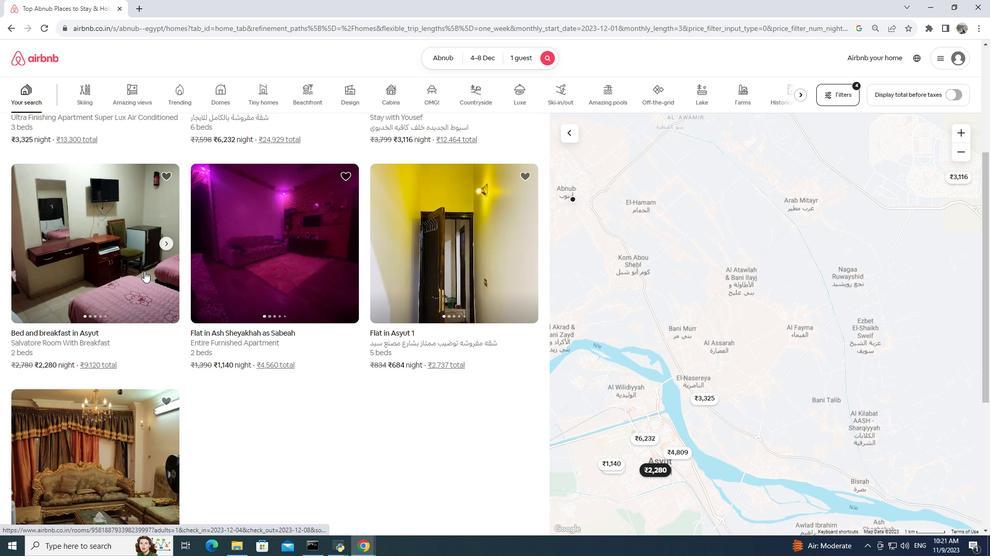 
Action: Mouse pressed left at (144, 271)
Screenshot: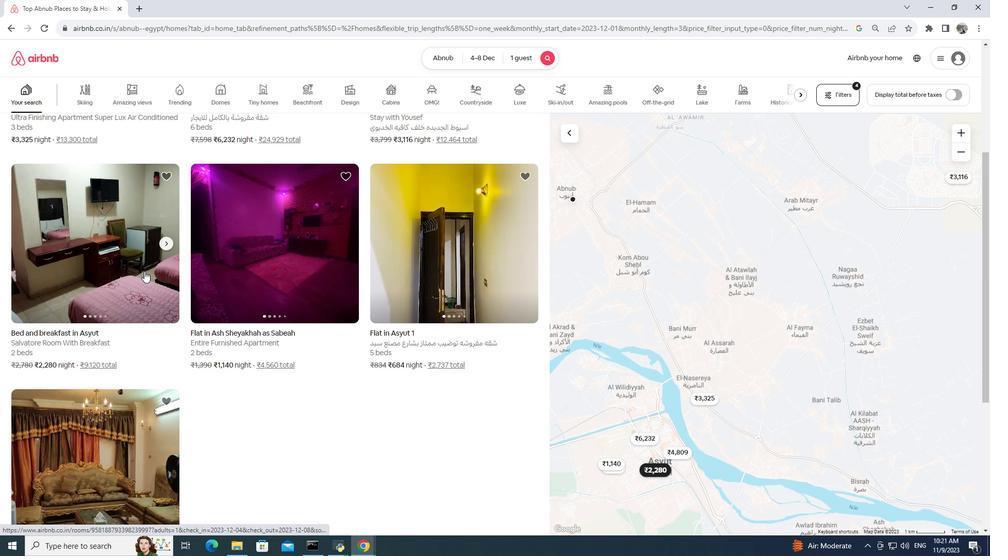 
Action: Mouse pressed left at (144, 271)
Screenshot: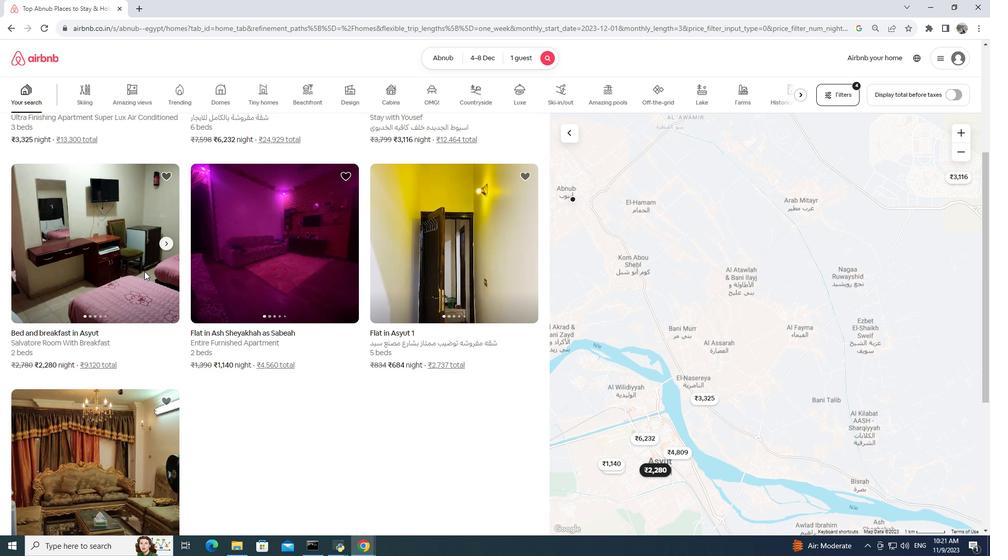 
Action: Mouse moved to (239, 7)
Screenshot: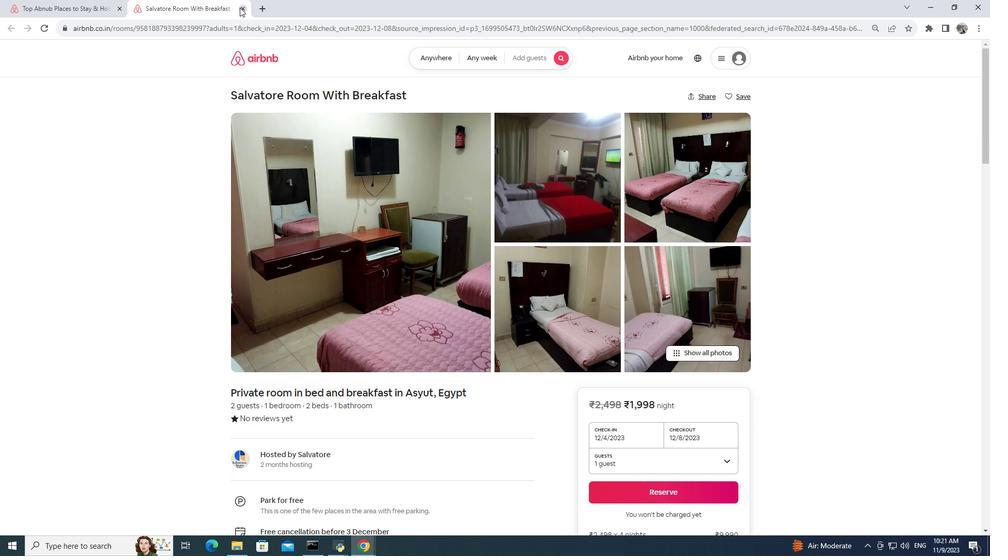 
Action: Mouse pressed left at (239, 7)
Screenshot: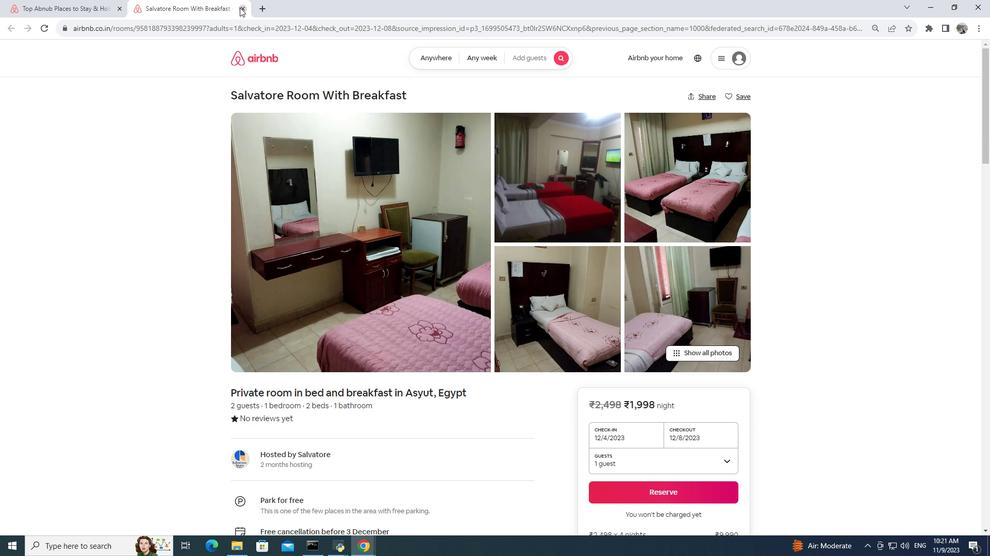 
Action: Mouse moved to (291, 267)
Screenshot: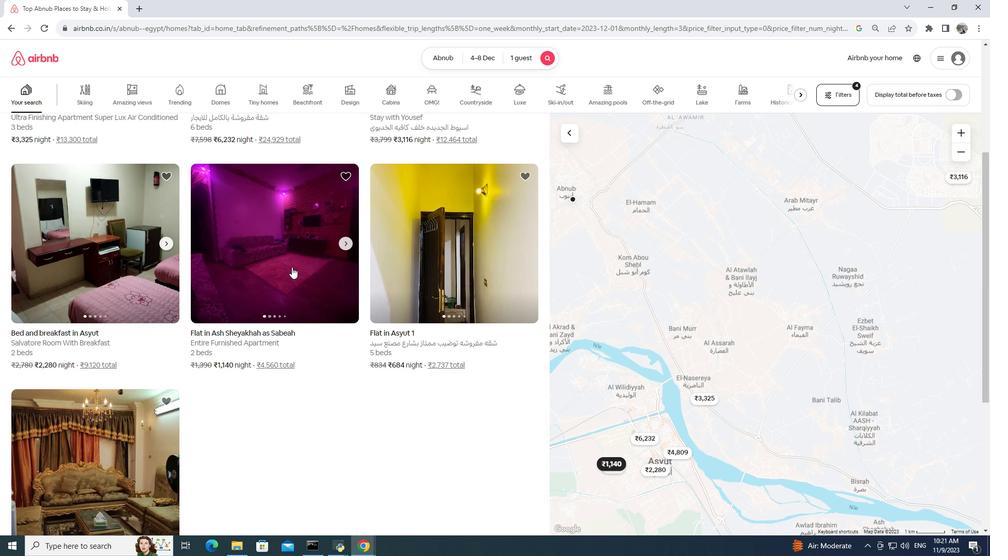 
Action: Mouse pressed left at (291, 267)
Screenshot: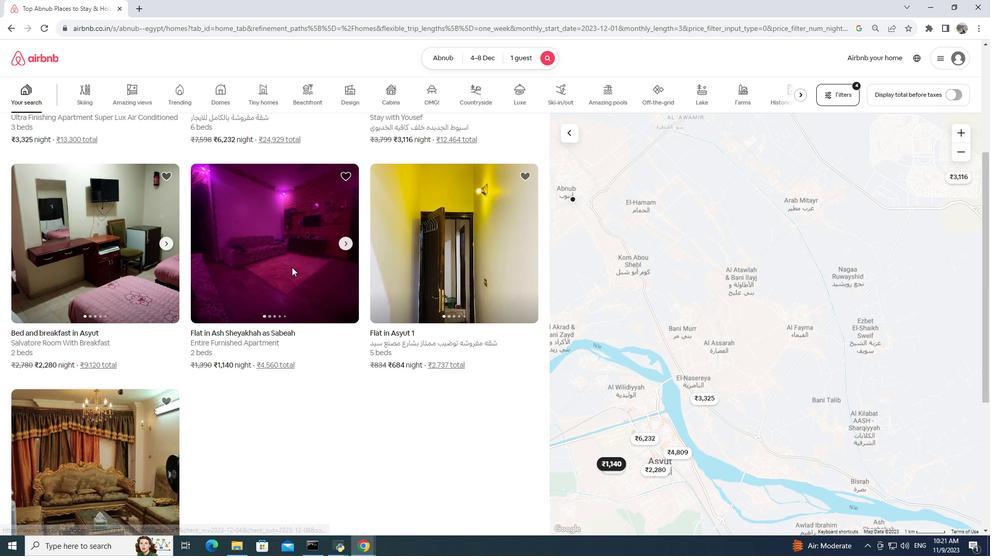 
Action: Mouse pressed left at (291, 267)
Screenshot: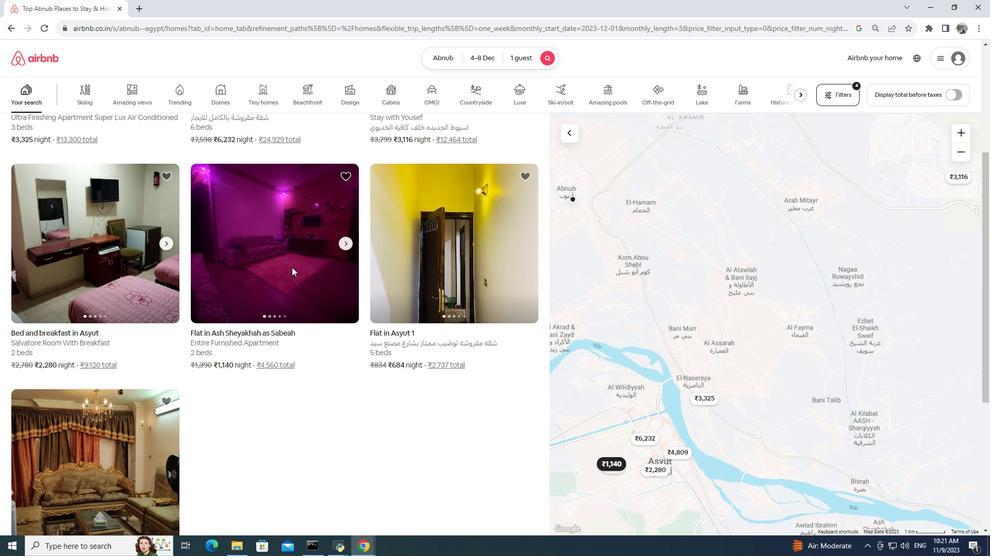 
Action: Mouse moved to (239, 10)
Screenshot: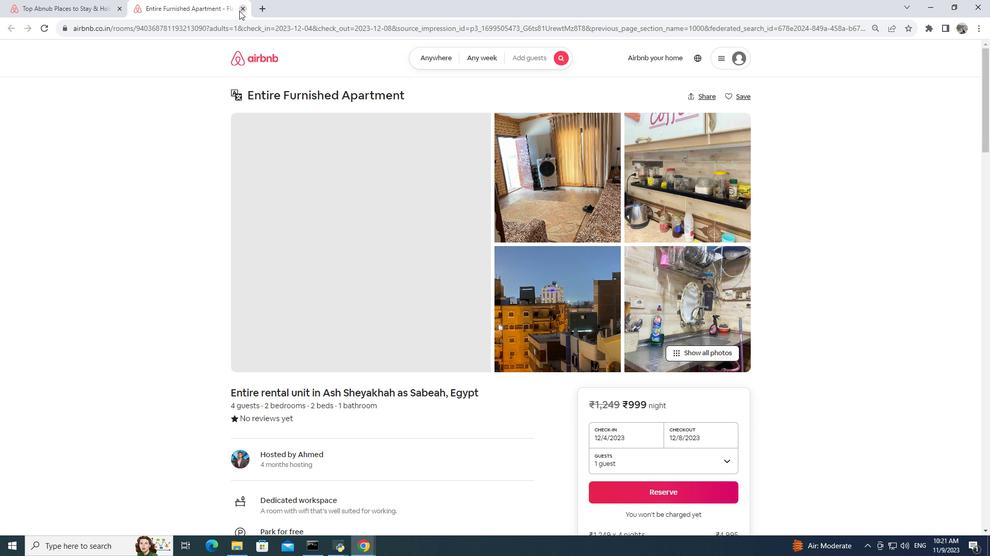 
Action: Mouse pressed left at (239, 10)
Screenshot: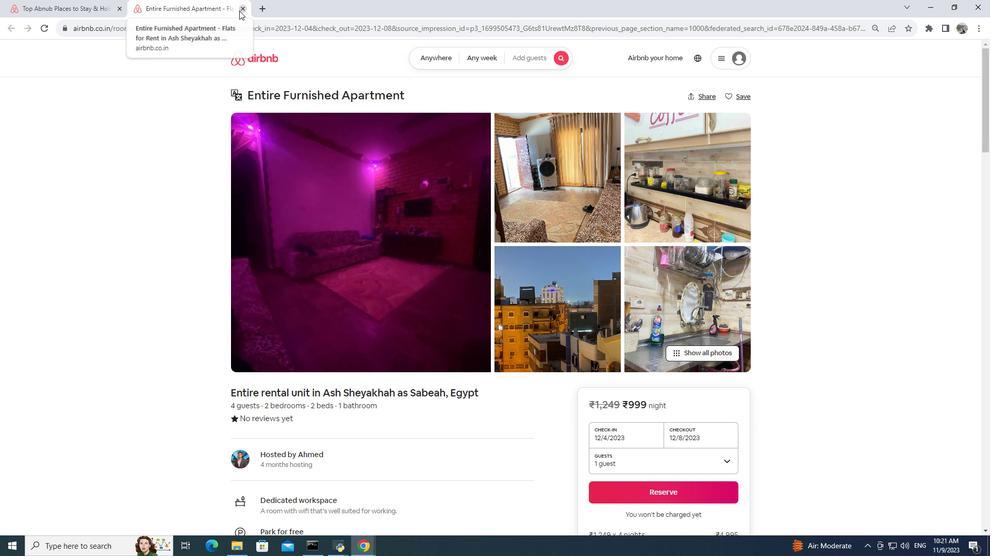 
Action: Mouse moved to (388, 236)
Screenshot: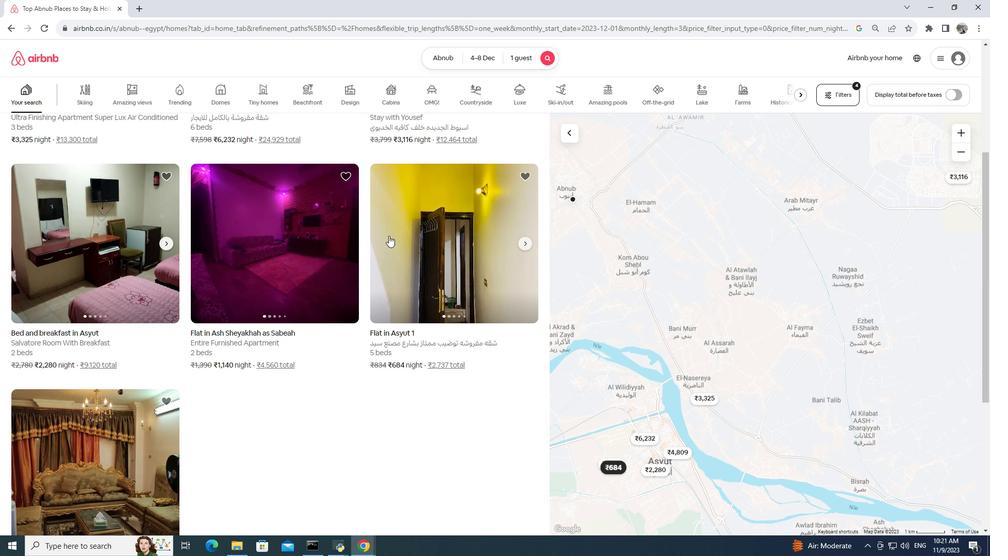 
Action: Mouse pressed left at (388, 236)
Screenshot: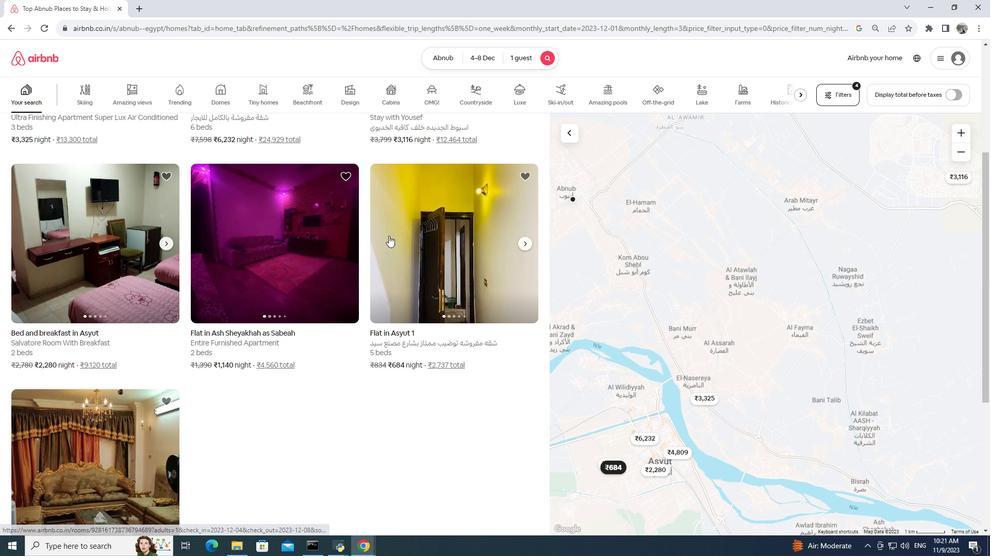 
Action: Mouse moved to (388, 236)
Screenshot: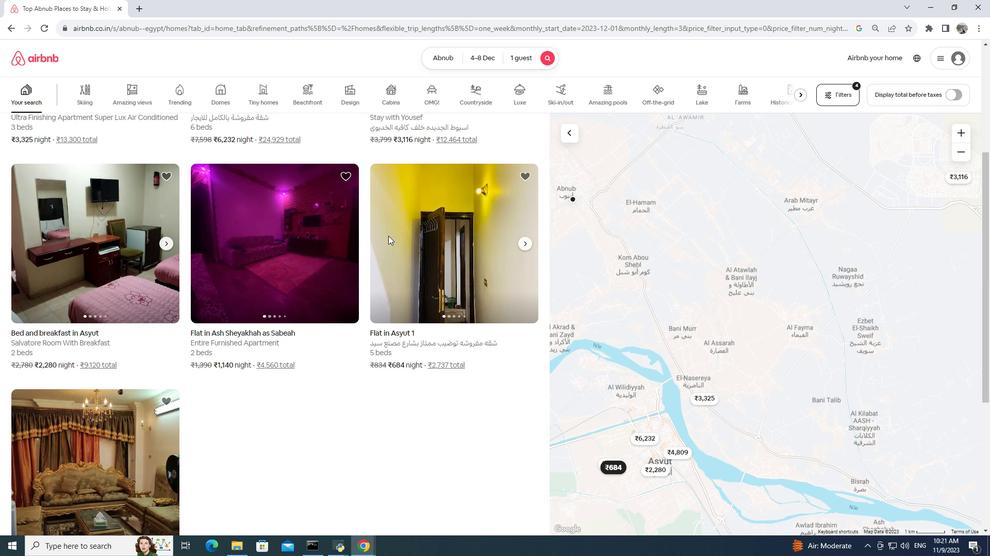 
Action: Mouse pressed left at (388, 236)
Screenshot: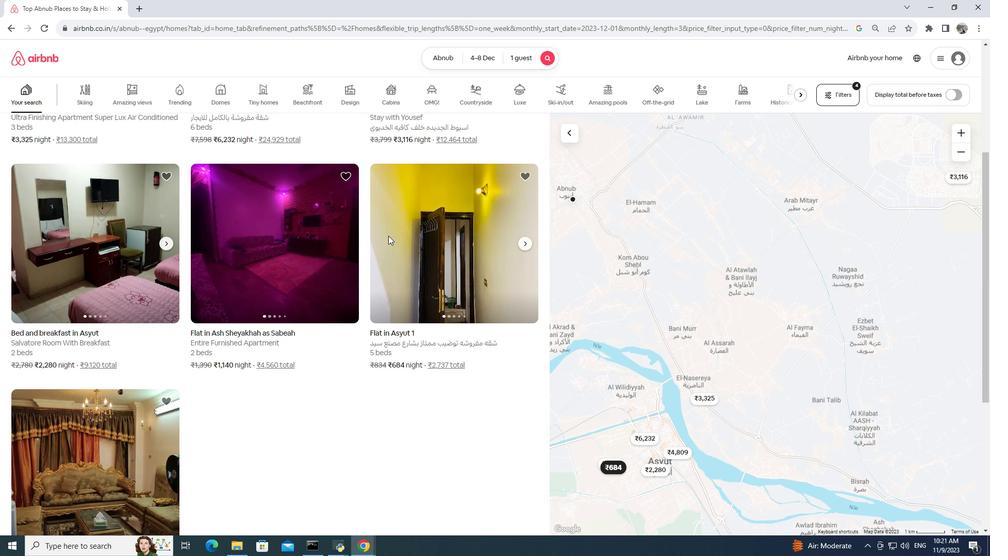 
Action: Mouse moved to (238, 11)
Screenshot: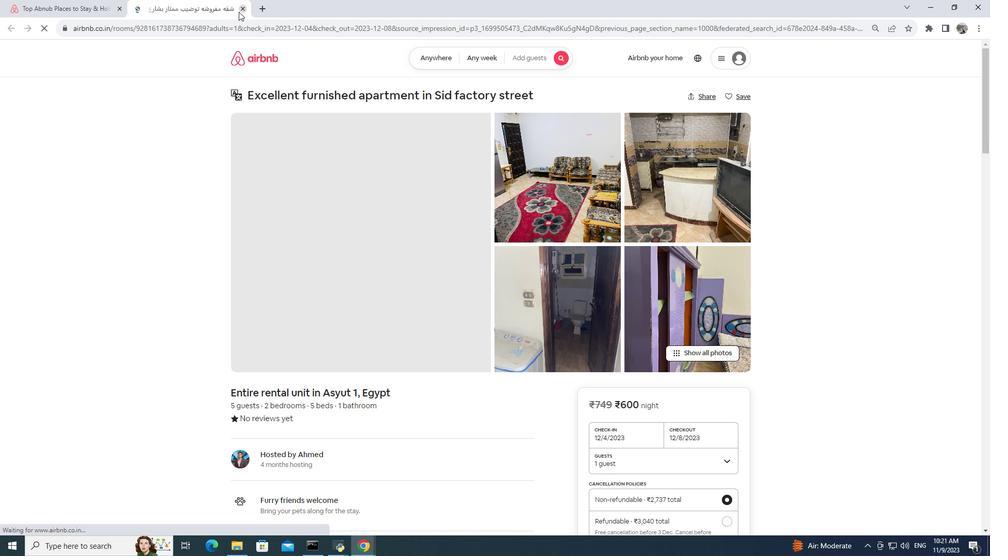 
Action: Mouse pressed left at (238, 11)
Screenshot: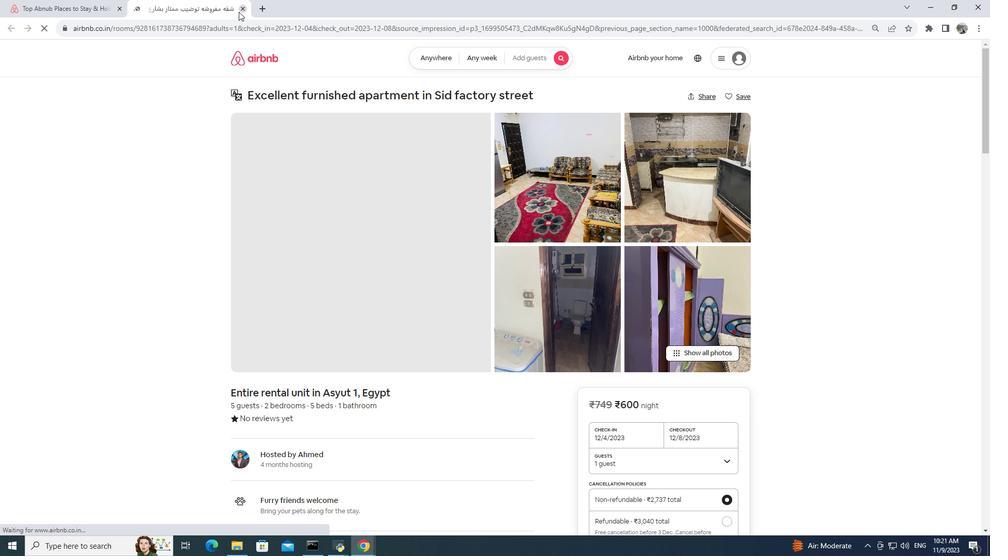 
Action: Mouse moved to (264, 377)
Screenshot: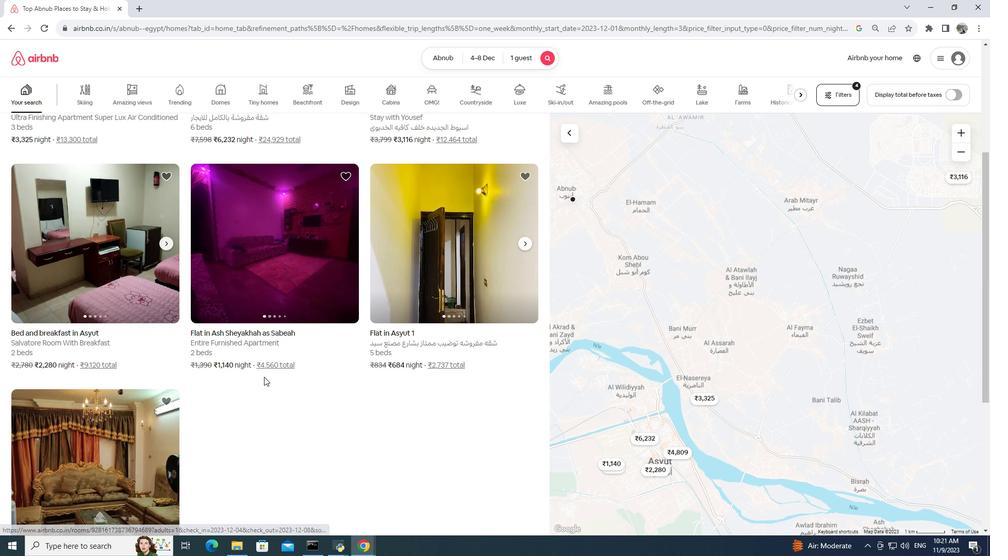 
Action: Mouse scrolled (264, 377) with delta (0, 0)
Screenshot: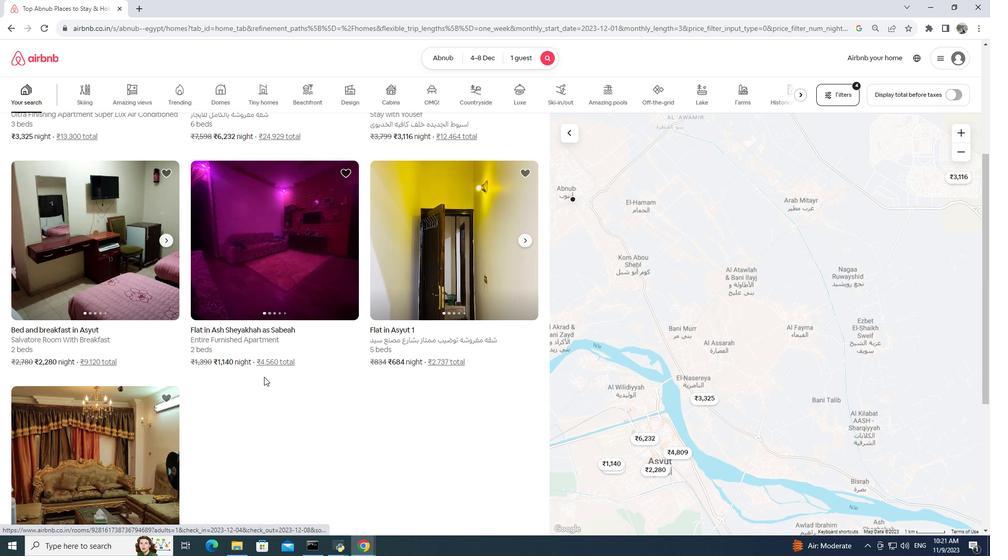 
Action: Mouse scrolled (264, 377) with delta (0, 0)
Screenshot: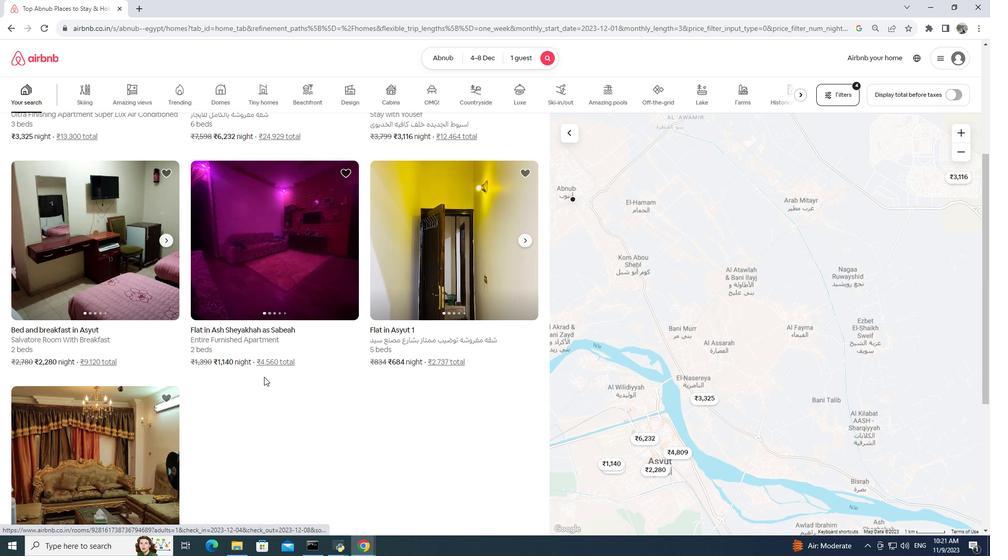 
Action: Mouse scrolled (264, 377) with delta (0, 0)
Screenshot: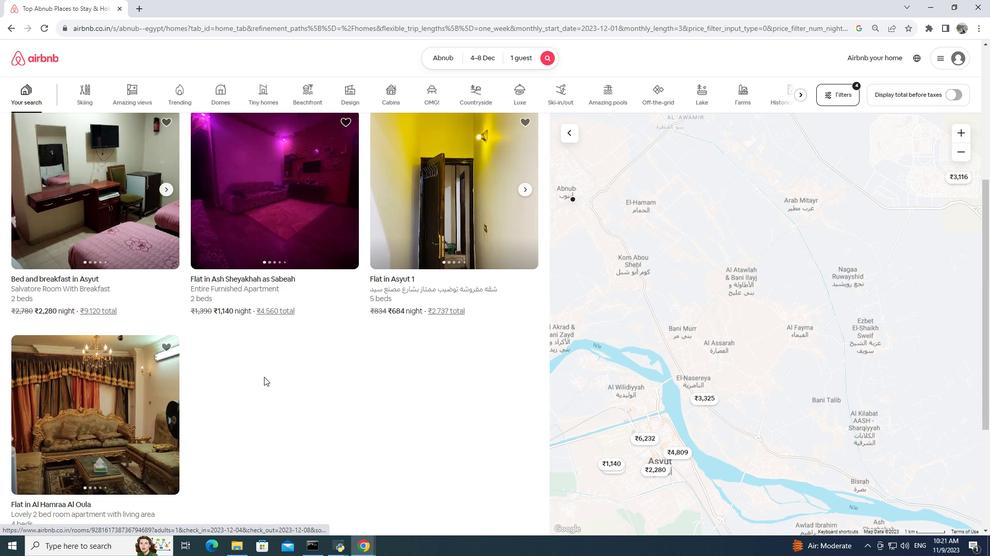 
Action: Mouse moved to (122, 304)
Screenshot: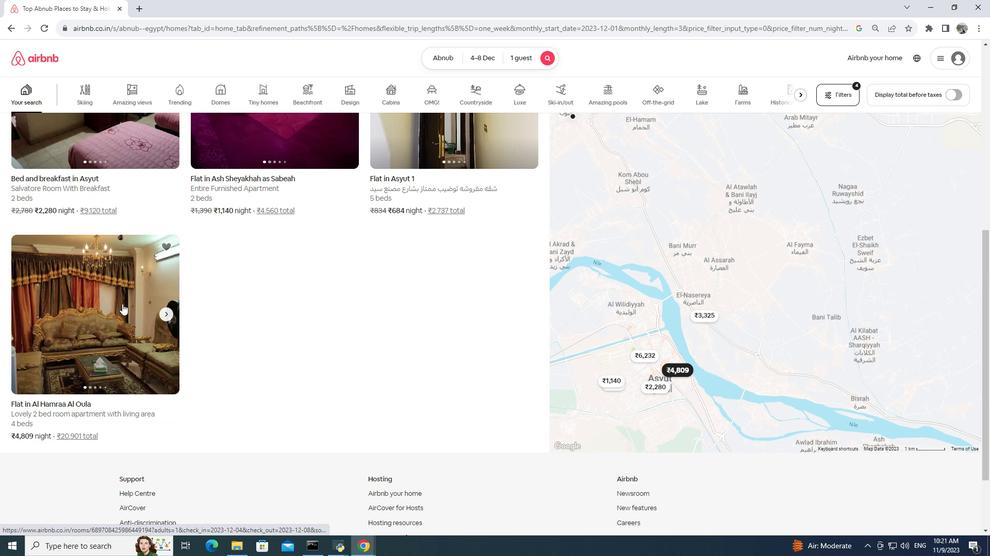 
Action: Mouse pressed left at (122, 304)
Screenshot: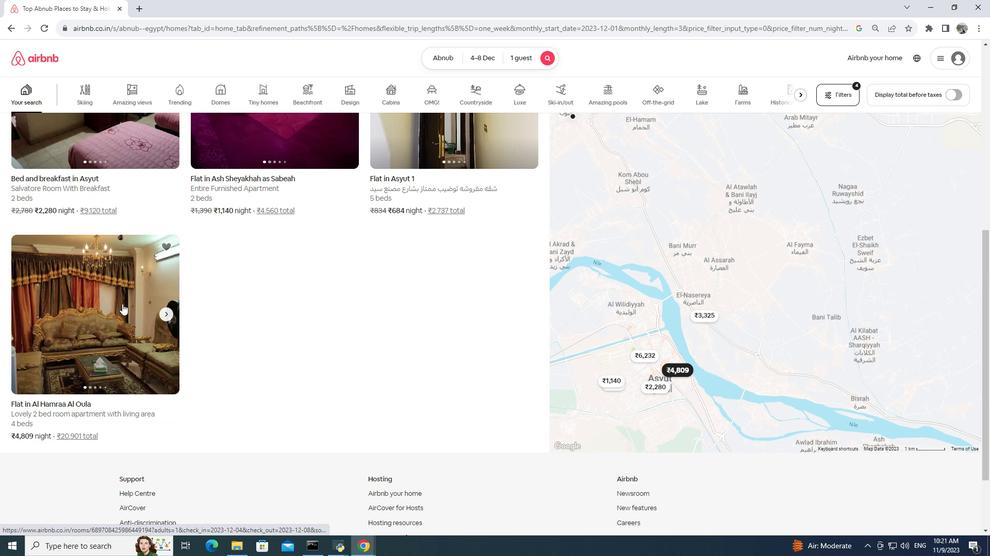 
Action: Mouse pressed left at (122, 304)
Screenshot: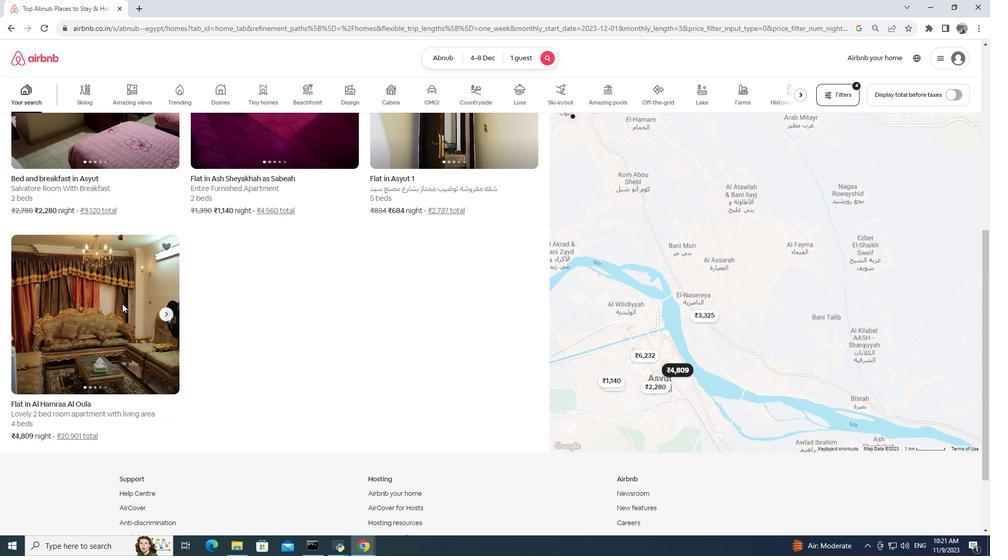 
Action: Mouse moved to (241, 9)
Screenshot: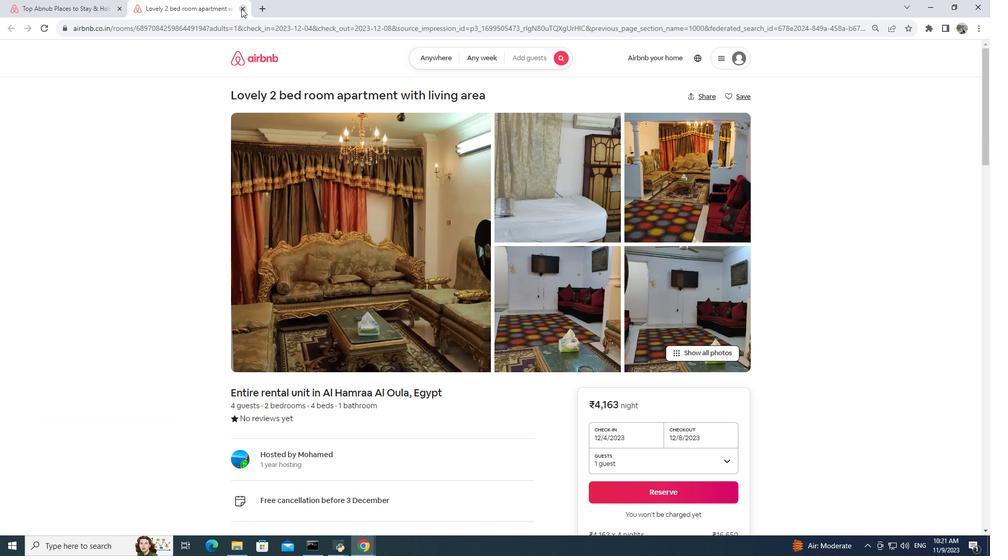 
Action: Mouse pressed left at (241, 9)
Screenshot: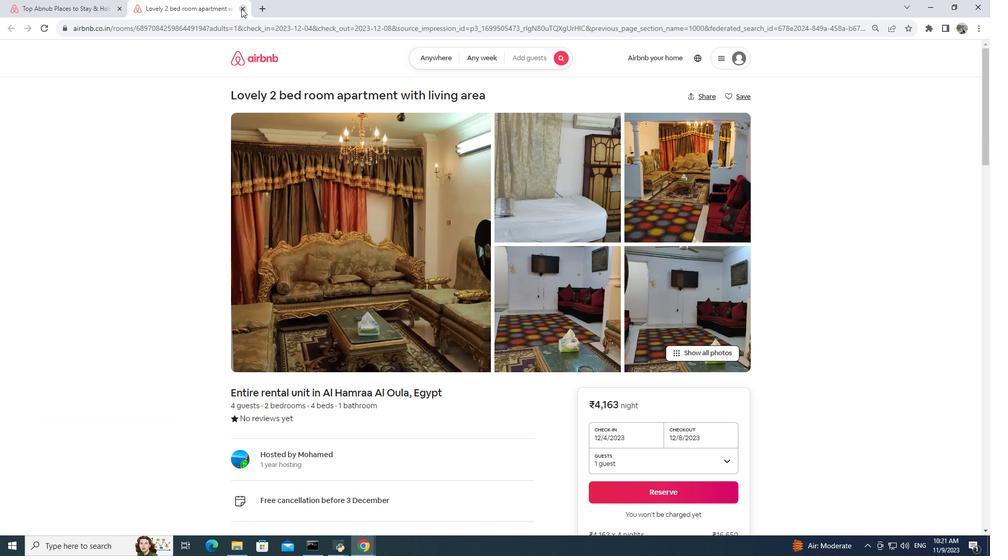 
Action: Mouse moved to (211, 245)
Screenshot: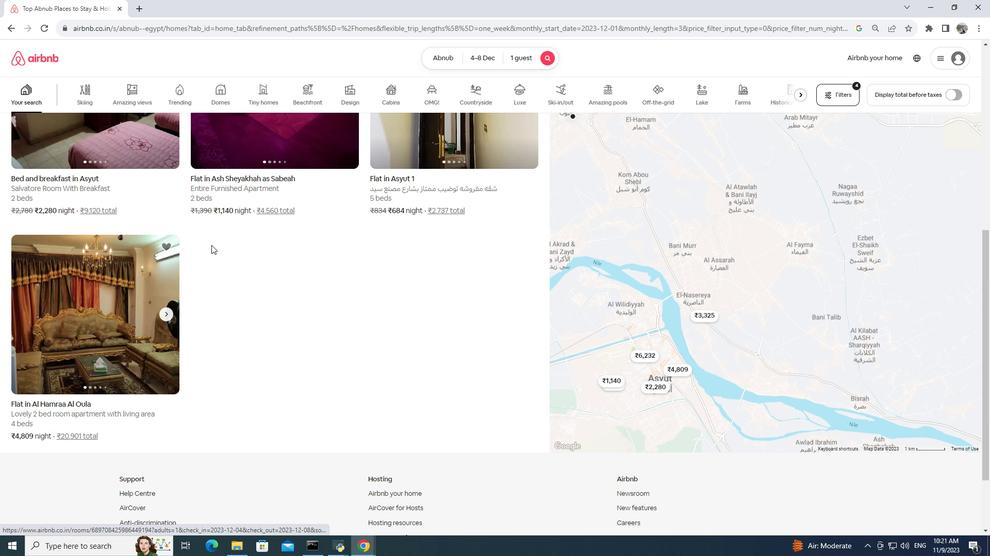 
